 Task: Organize a 45-minute massage therapy appointment for relaxation and stress relief.
Action: Mouse moved to (829, 119)
Screenshot: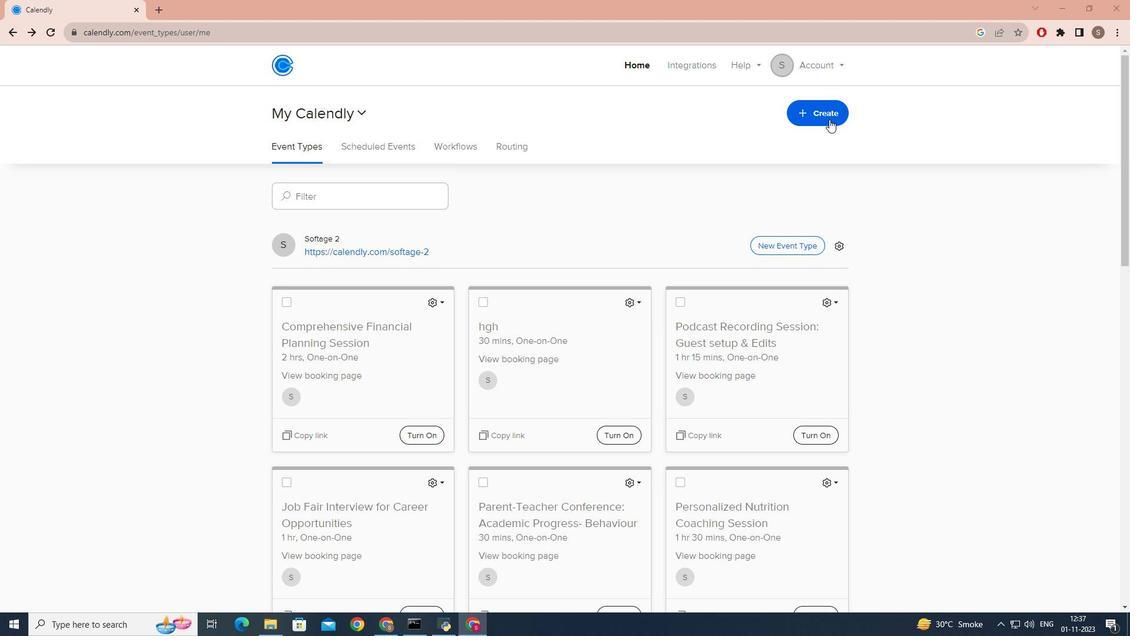 
Action: Mouse pressed left at (829, 119)
Screenshot: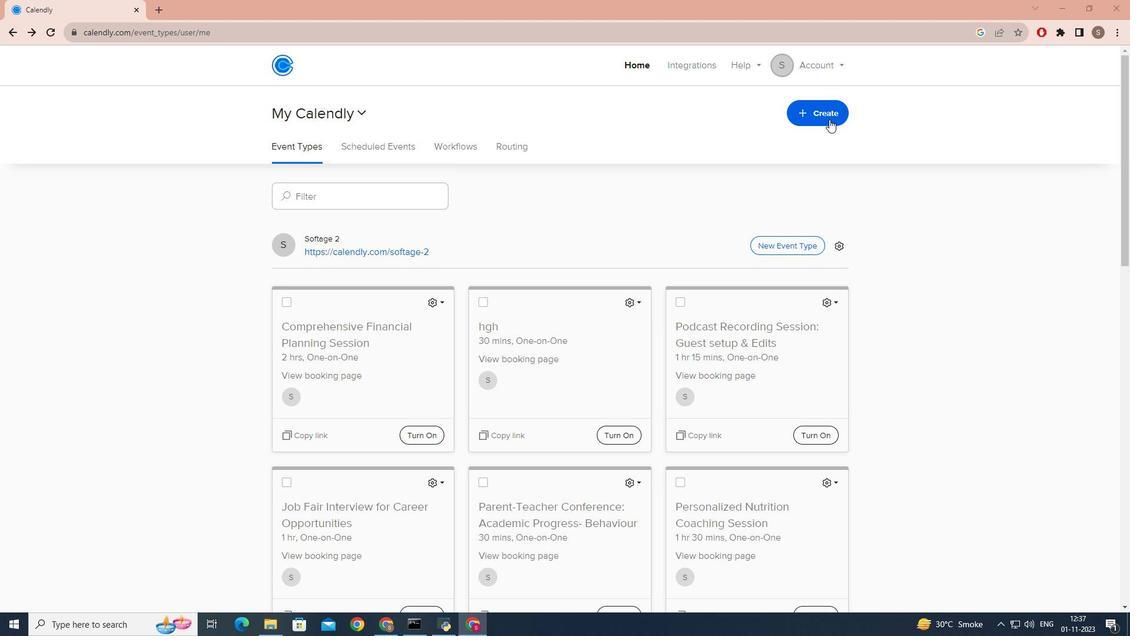 
Action: Mouse moved to (776, 148)
Screenshot: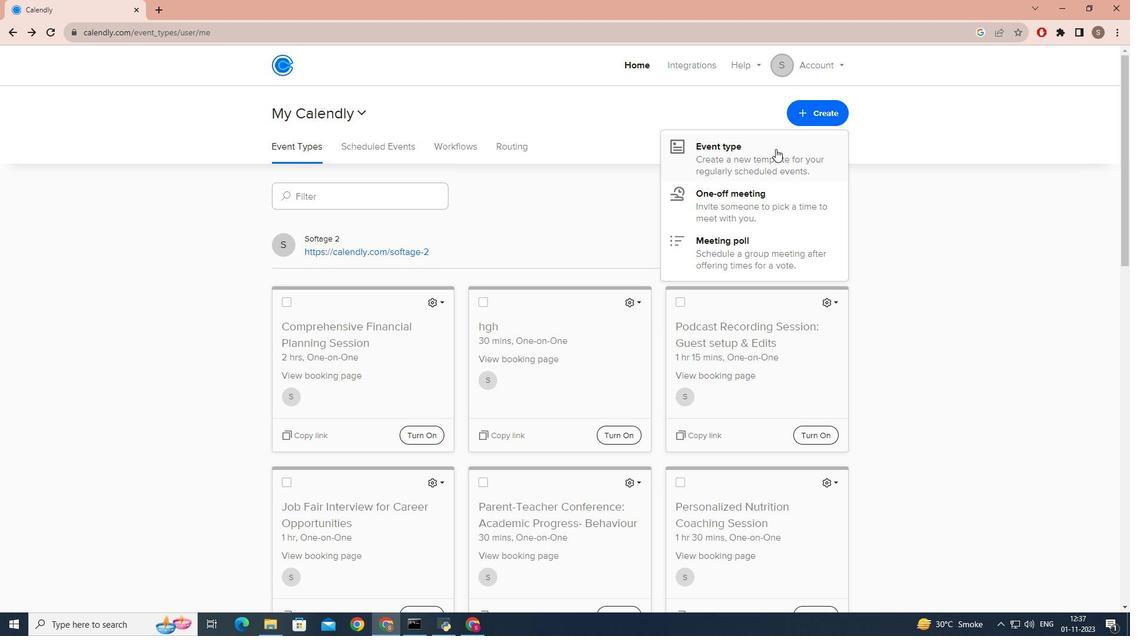 
Action: Mouse pressed left at (776, 148)
Screenshot: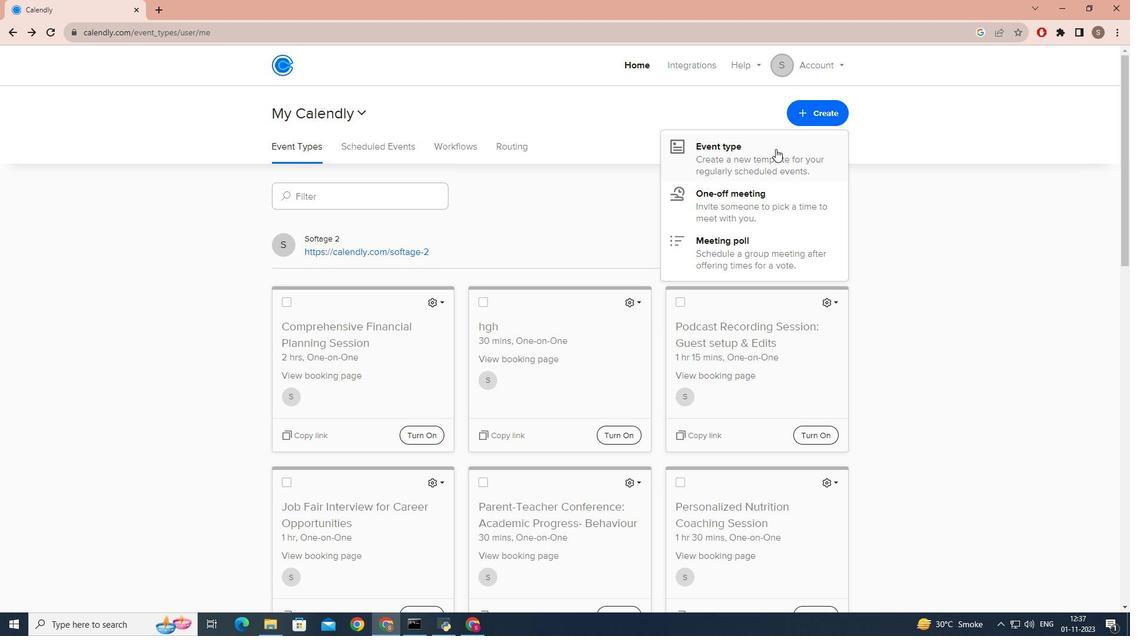 
Action: Mouse moved to (538, 204)
Screenshot: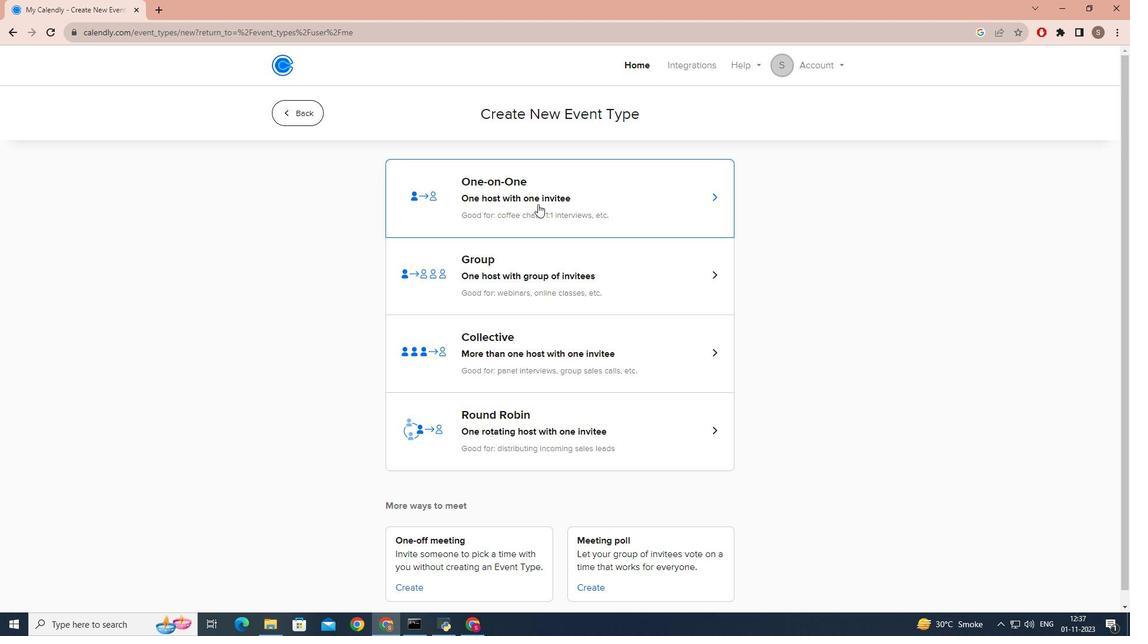 
Action: Mouse pressed left at (538, 204)
Screenshot: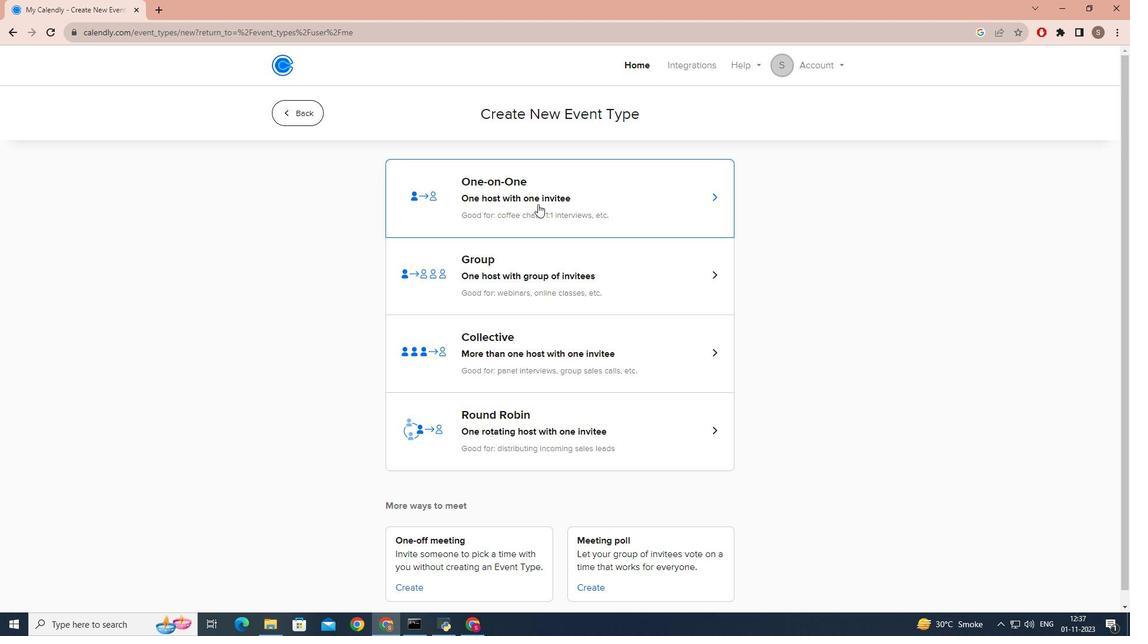 
Action: Mouse moved to (366, 280)
Screenshot: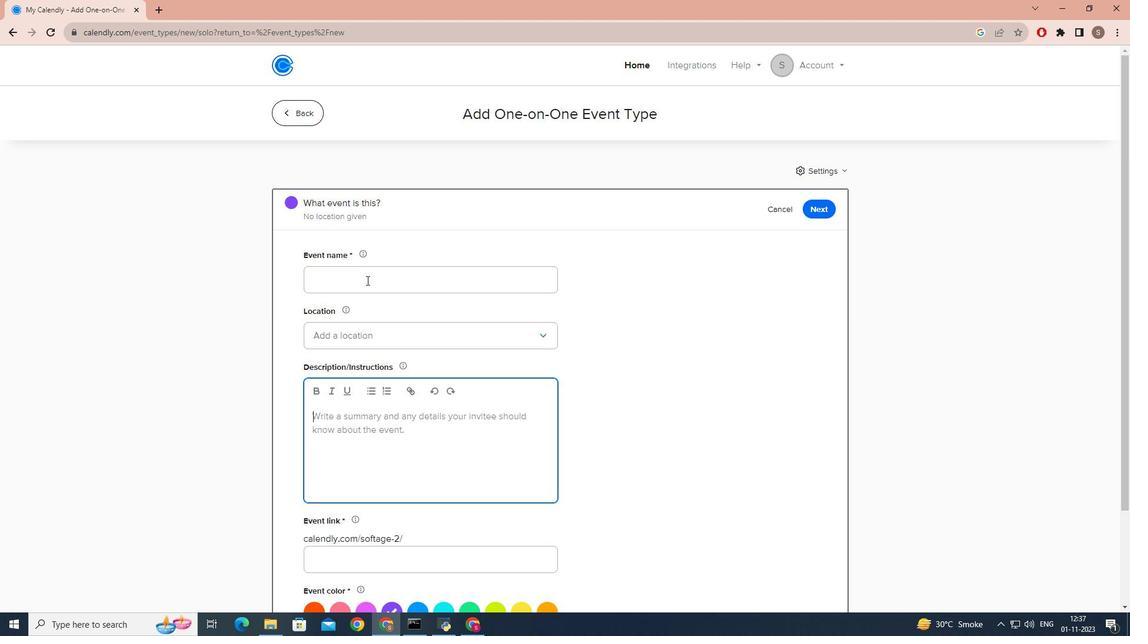 
Action: Mouse pressed left at (366, 280)
Screenshot: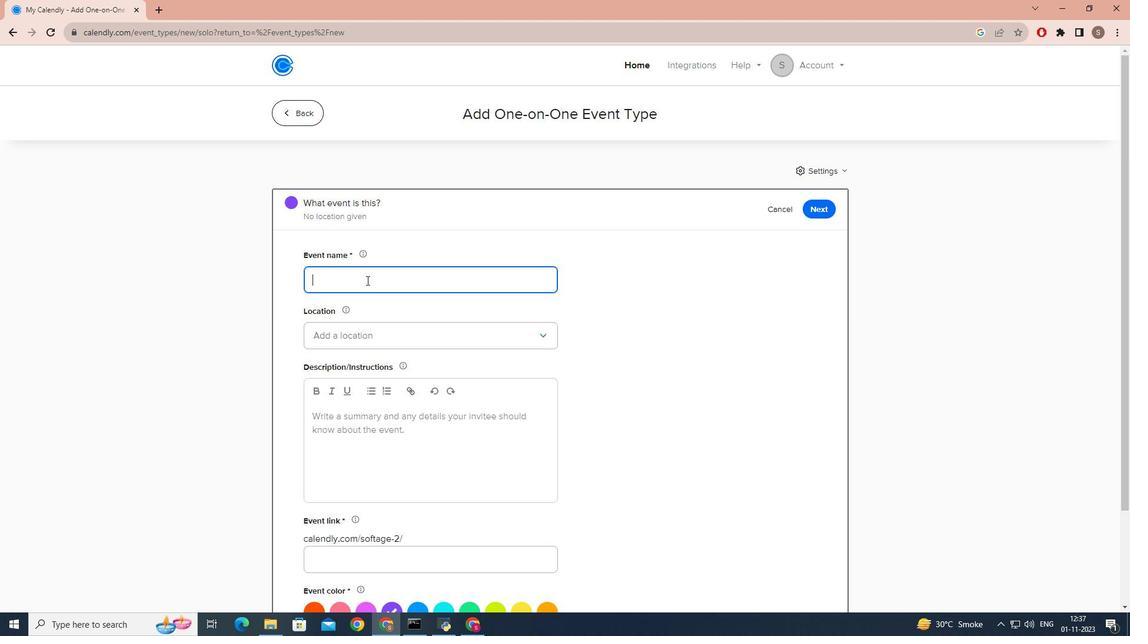 
Action: Mouse moved to (373, 279)
Screenshot: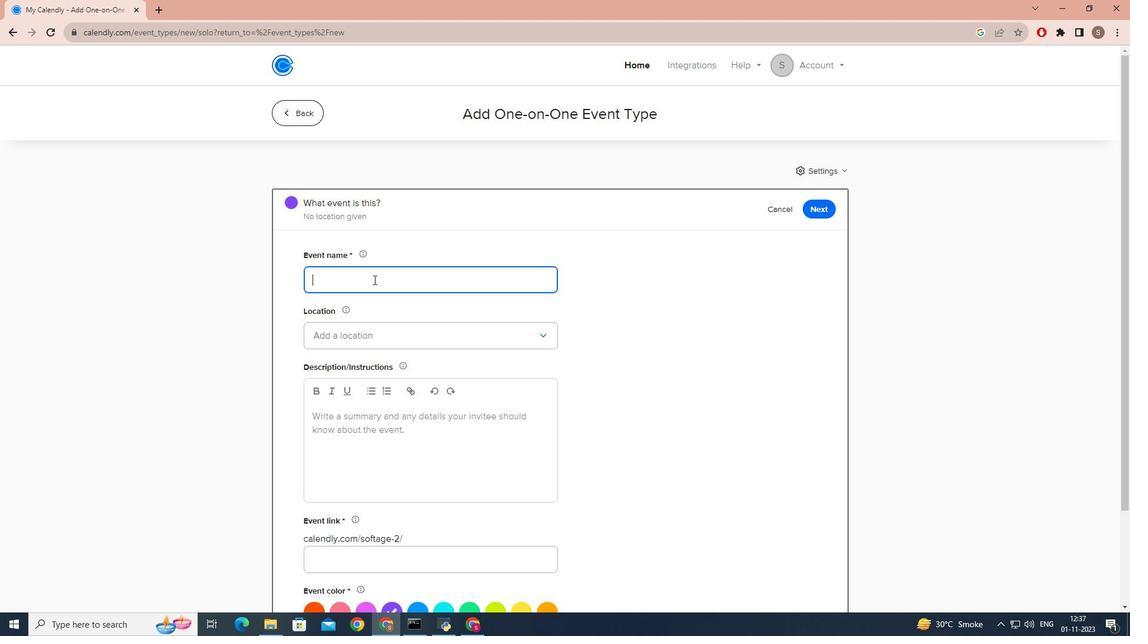 
Action: Key pressed <Key.caps_lock>R<Key.caps_lock>elaxation<Key.space><Key.caps_lock>M<Key.caps_lock>assage<Key.space><Key.caps_lock>T<Key.caps_lock>herapy
Screenshot: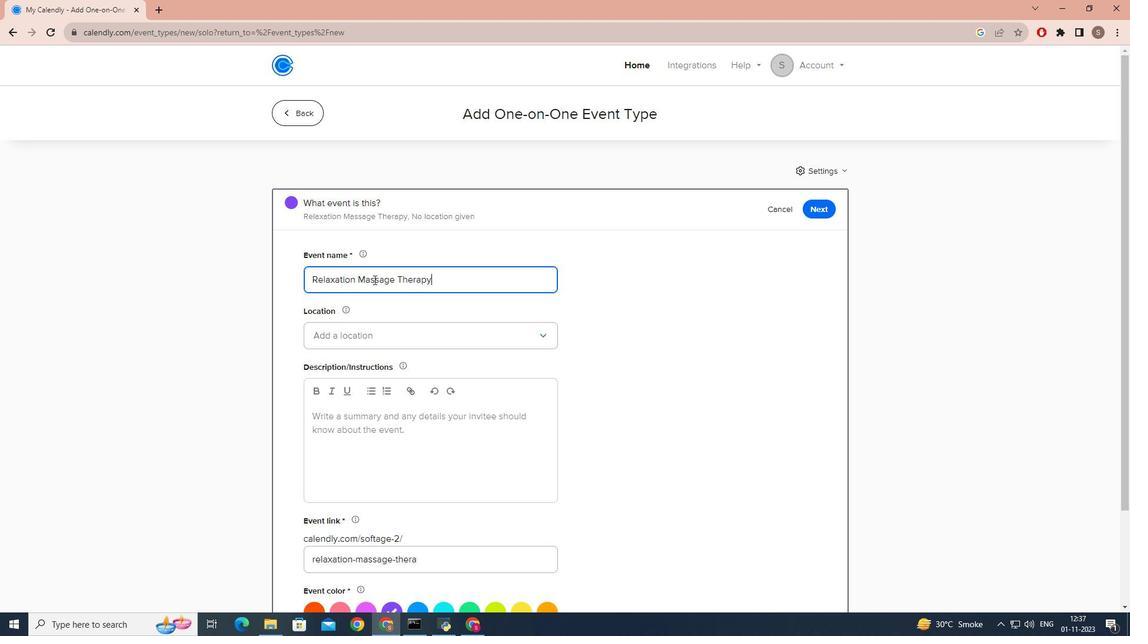 
Action: Mouse moved to (331, 337)
Screenshot: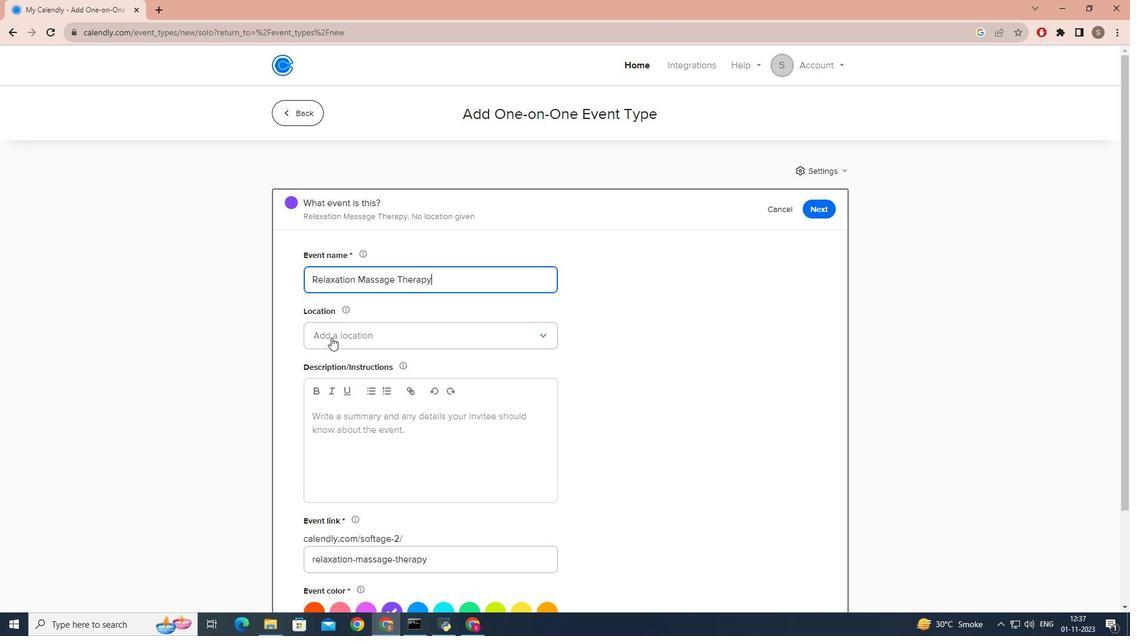 
Action: Mouse pressed left at (331, 337)
Screenshot: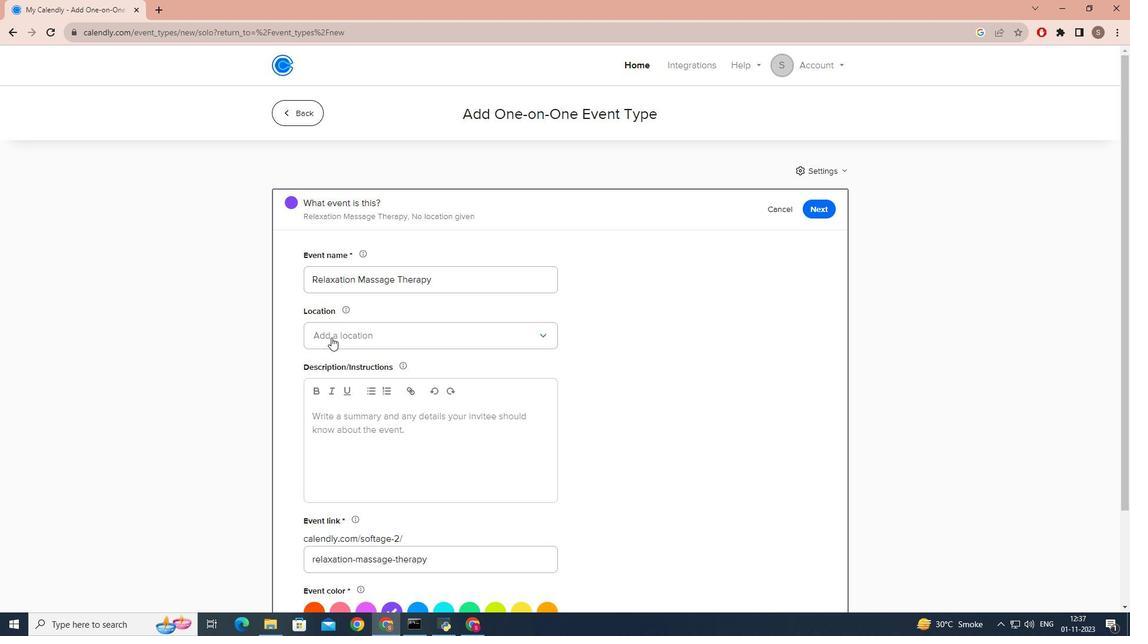 
Action: Mouse moved to (330, 365)
Screenshot: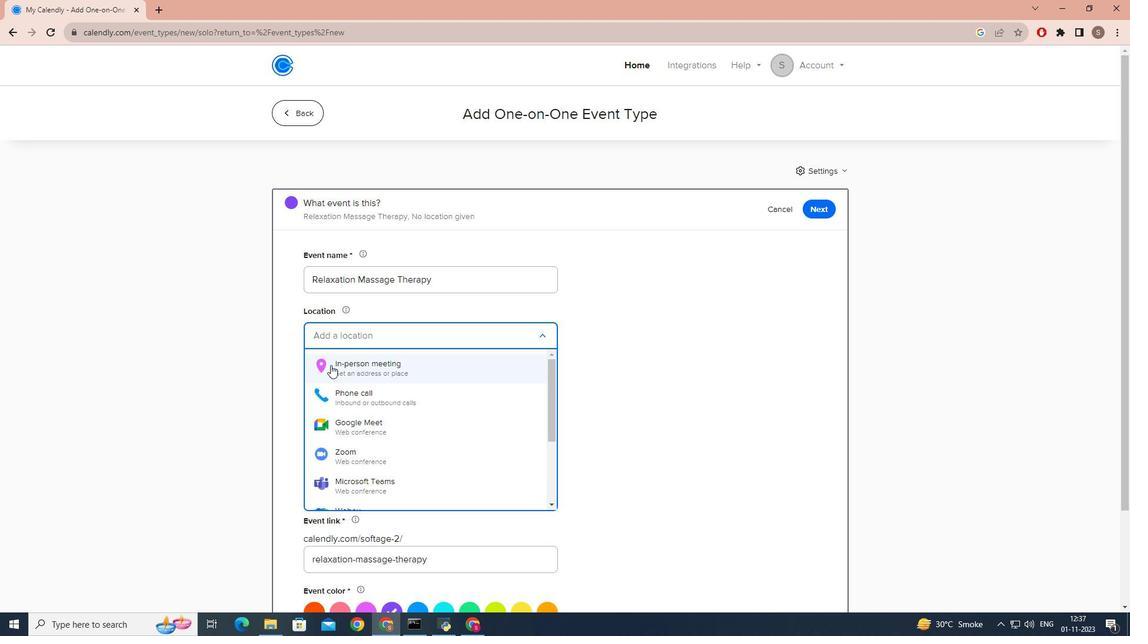 
Action: Mouse pressed left at (330, 365)
Screenshot: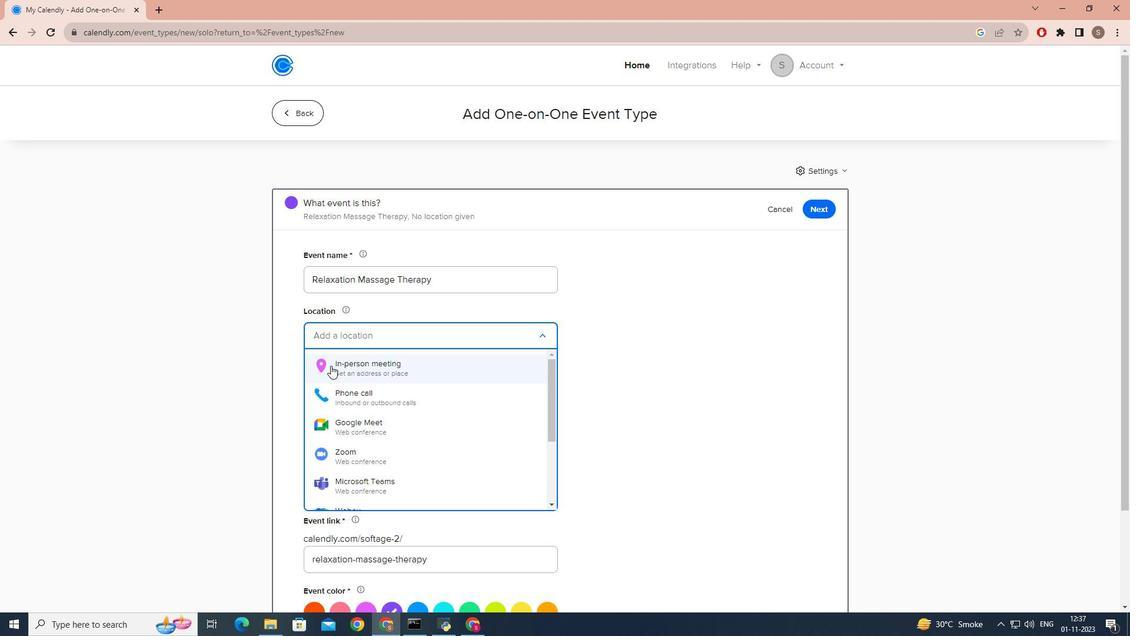 
Action: Mouse moved to (498, 199)
Screenshot: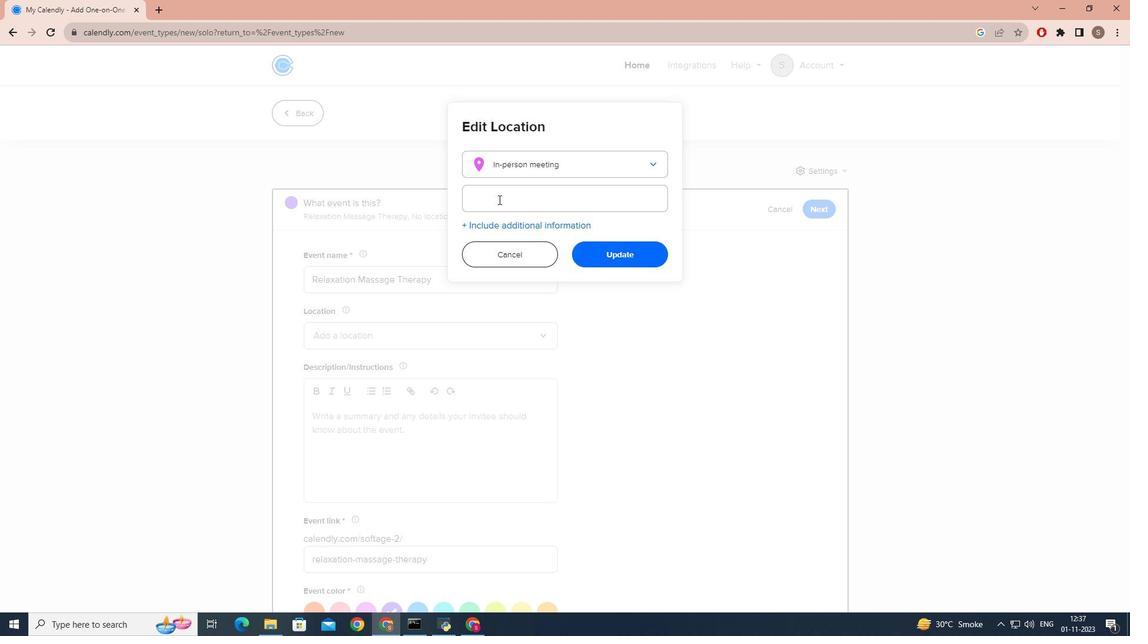 
Action: Mouse pressed left at (498, 199)
Screenshot: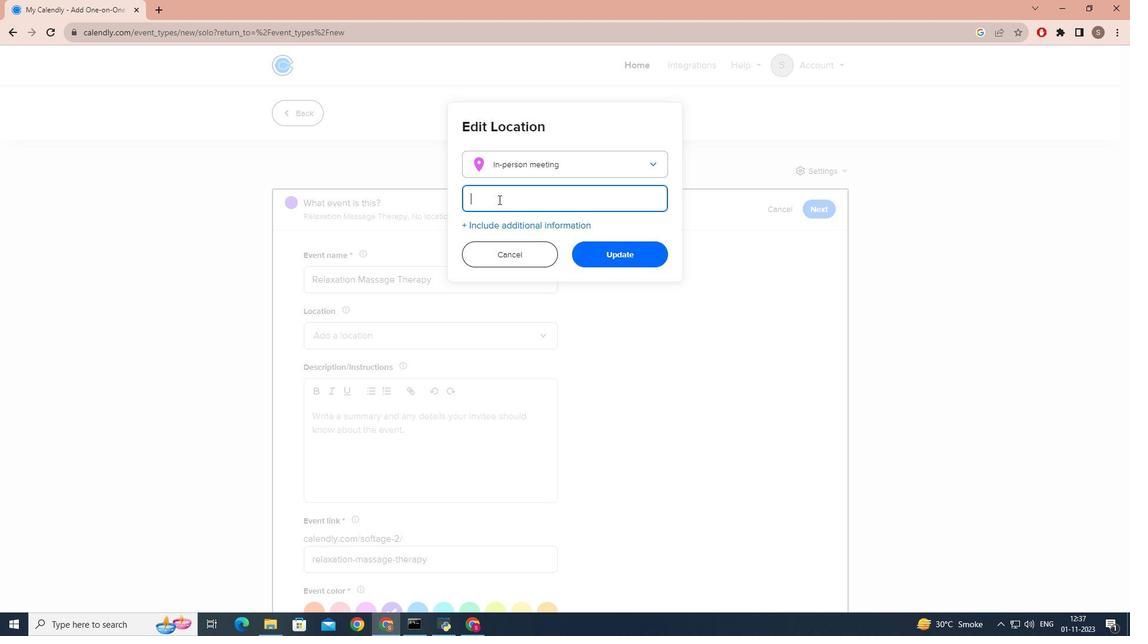 
Action: Key pressed <Key.caps_lock>B<Key.caps_lock>liss<Key.space>and<Key.space><Key.caps_lock>B<Key.caps_lock>alance<Key.space><Key.caps_lock>M<Key.caps_lock>asa<Key.backspace>sage,<Key.caps_lock>MI<Key.caps_lock><Key.backspace><Key.backspace><Key.backspace><Key.space><Key.caps_lock>C<Key.caps_lock>enter,<Key.caps_lock>M<Key.caps_lock>innesota
Screenshot: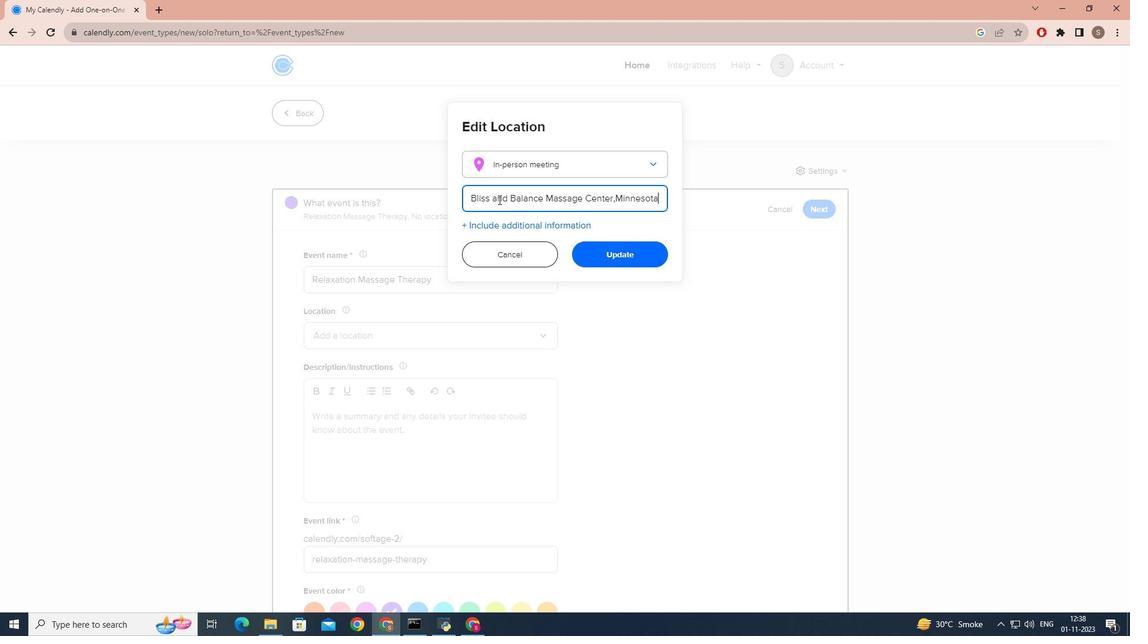 
Action: Mouse moved to (625, 257)
Screenshot: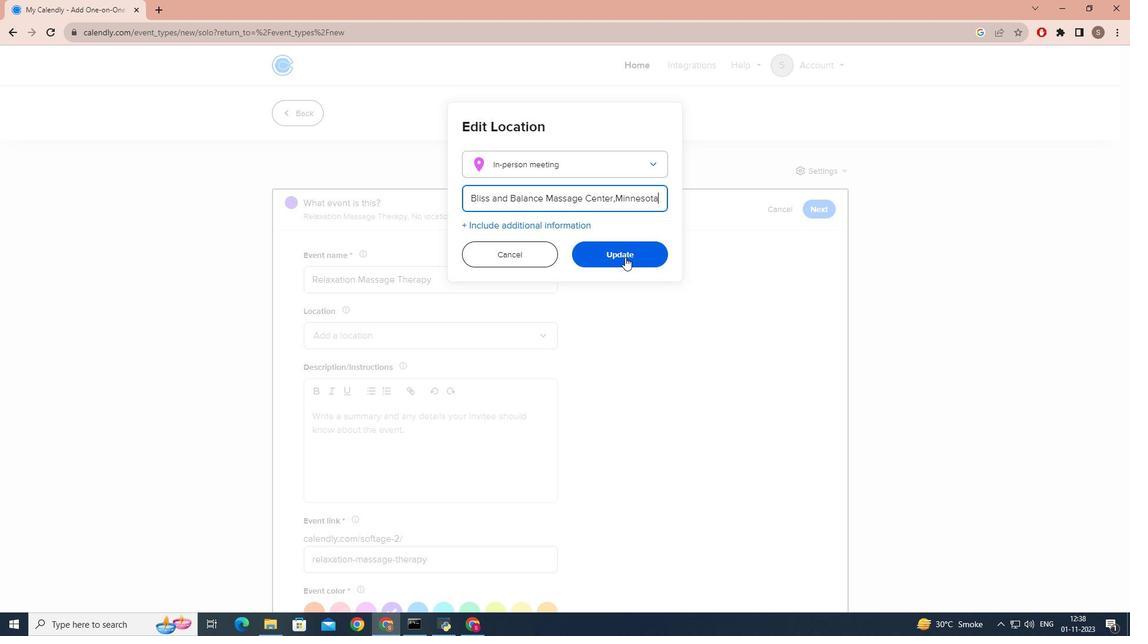 
Action: Mouse pressed left at (625, 257)
Screenshot: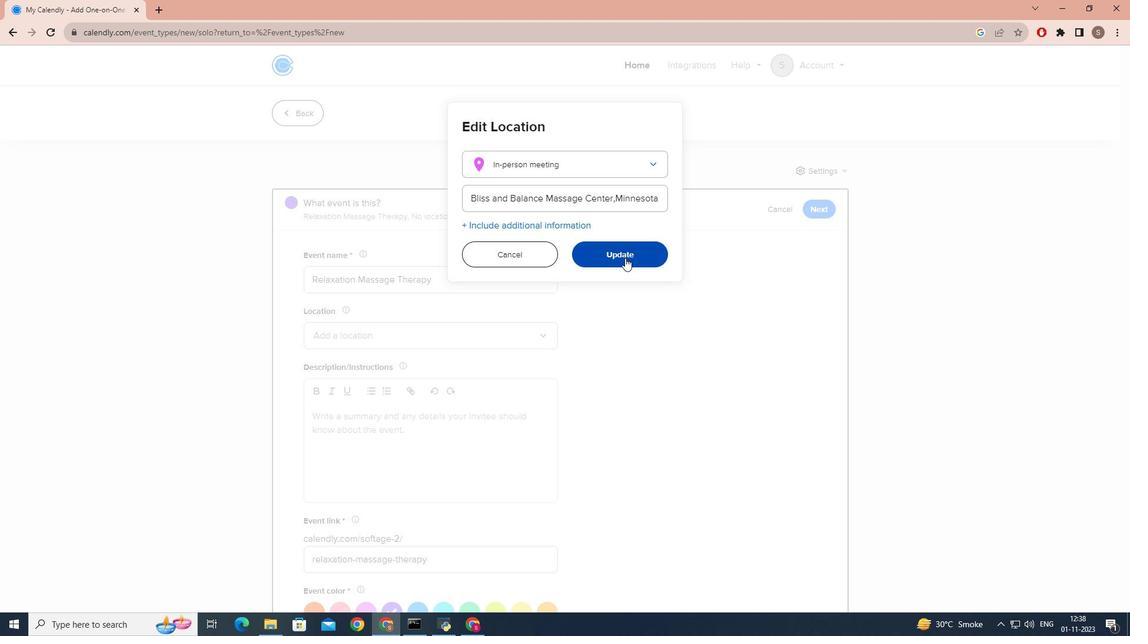 
Action: Mouse moved to (372, 456)
Screenshot: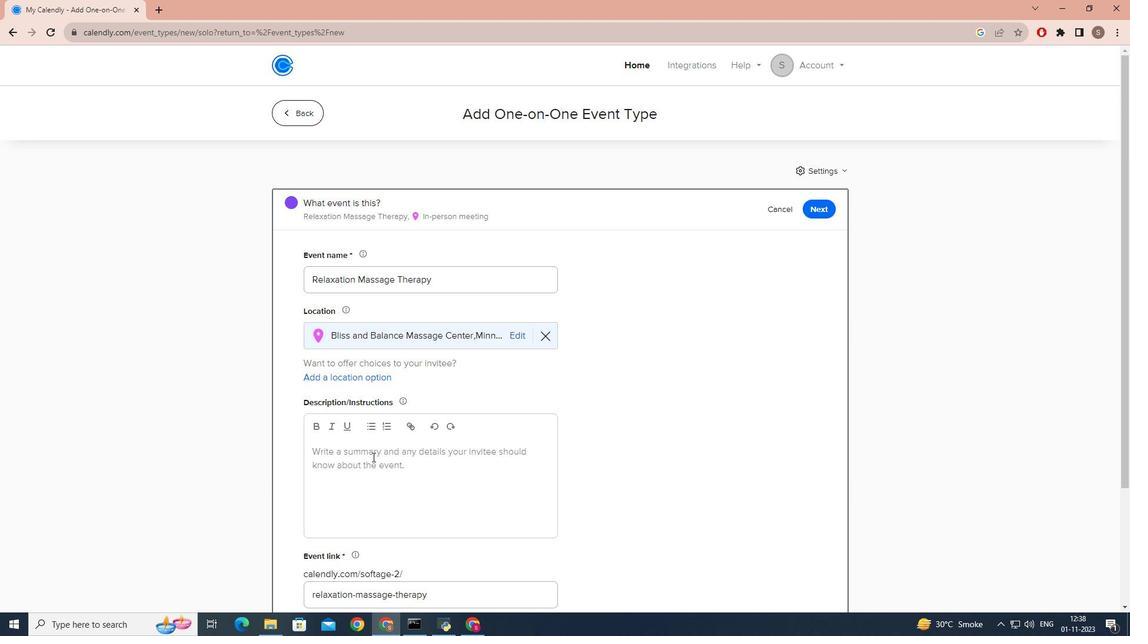 
Action: Mouse pressed left at (372, 456)
Screenshot: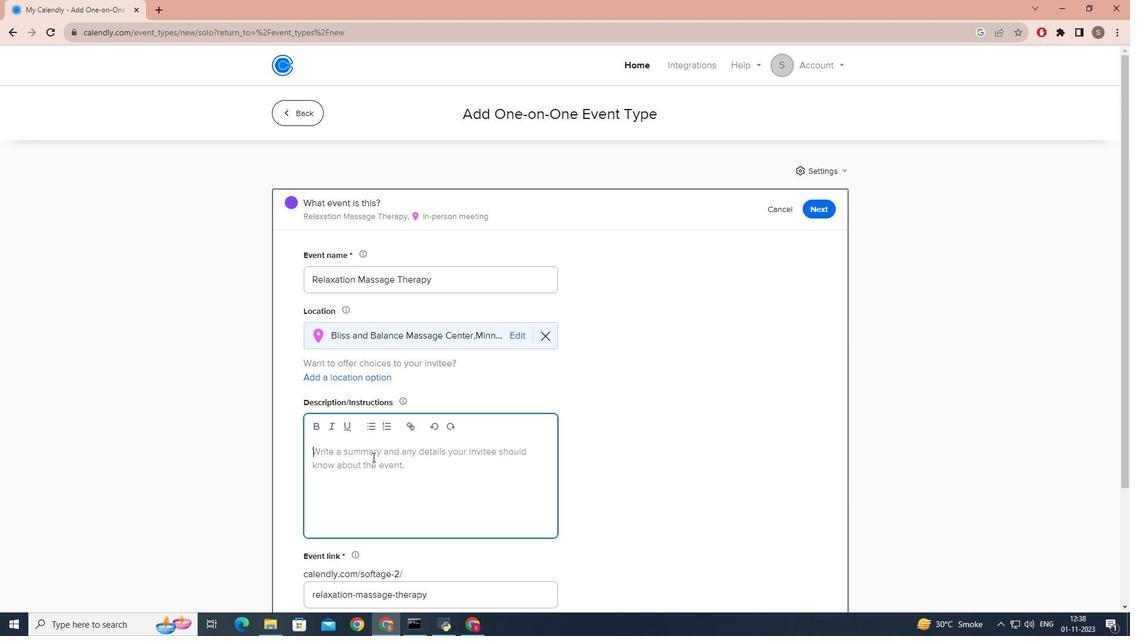 
Action: Key pressed <Key.caps_lock>EX<Key.caps_lock><Key.backspace>xperience<Key.space>a<Key.space>soothing<Key.space>massage<Key.space>therapy<Key.space>session<Key.space>for<Key.space>relaxation<Key.space>and<Key.space>stress<Key.space>ref<Key.backspace>lief.<Key.space><Key.caps_lock>O<Key.caps_lock>ur<Key.space>skilled<Key.space>therapist<Key.space>will<Key.space>help<Key.space>ty<Key.backspace><Key.backspace>you<Key.space>unwind<Key.space>aj<Key.backspace>nd<Key.space>rejunevate<Key.space>,leaving<Key.space>you<Key.space>refreshed<Key.space>
Screenshot: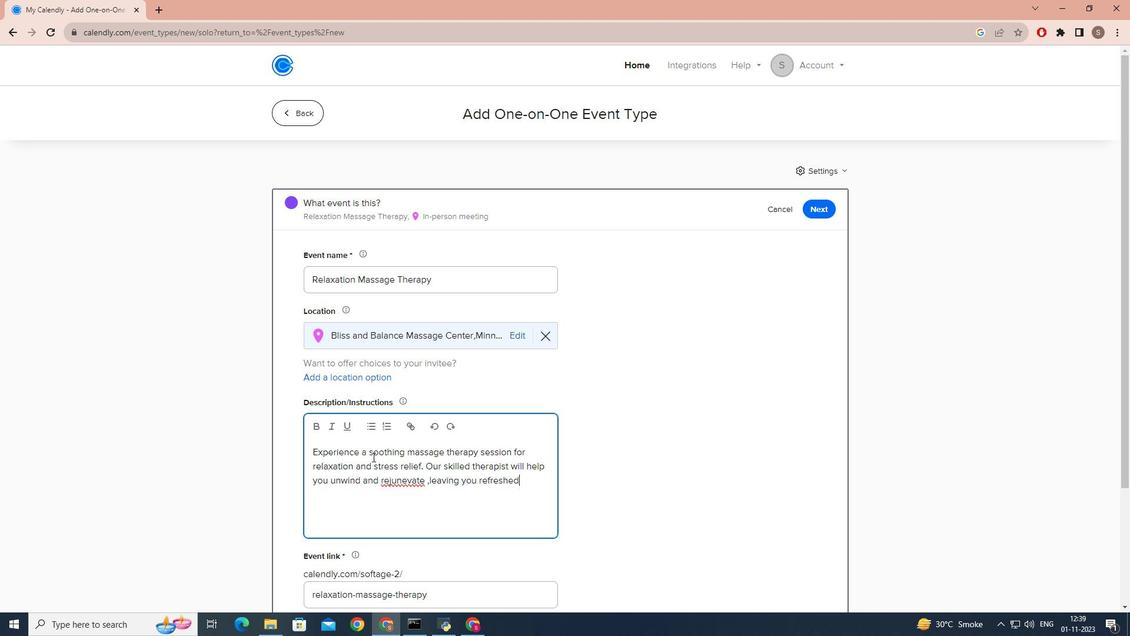 
Action: Mouse moved to (403, 479)
Screenshot: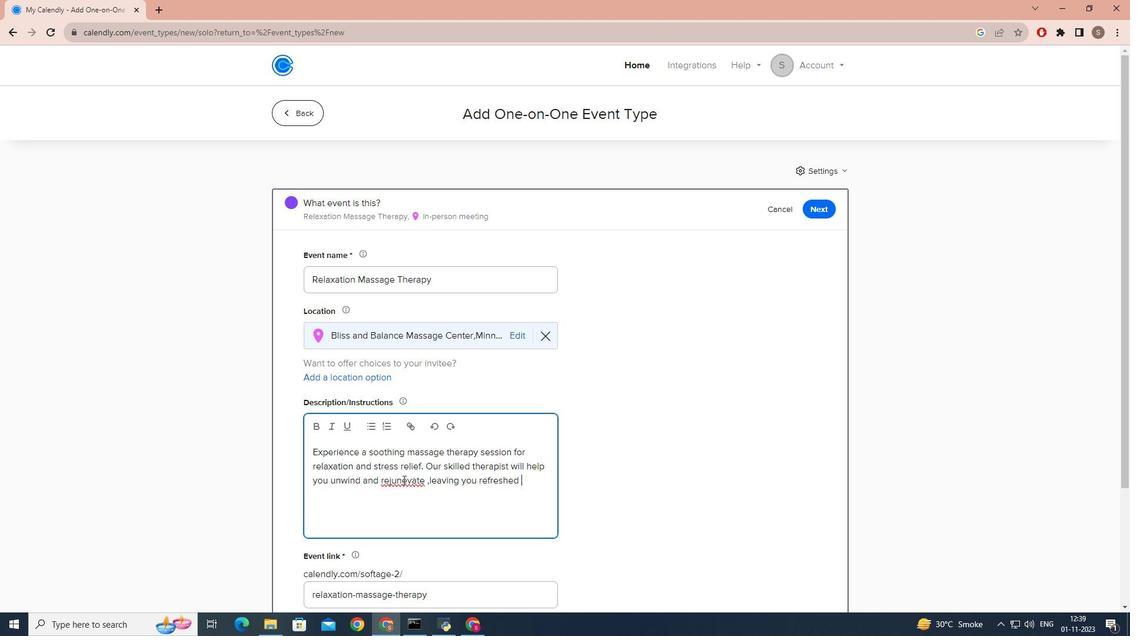
Action: Mouse pressed left at (403, 479)
Screenshot: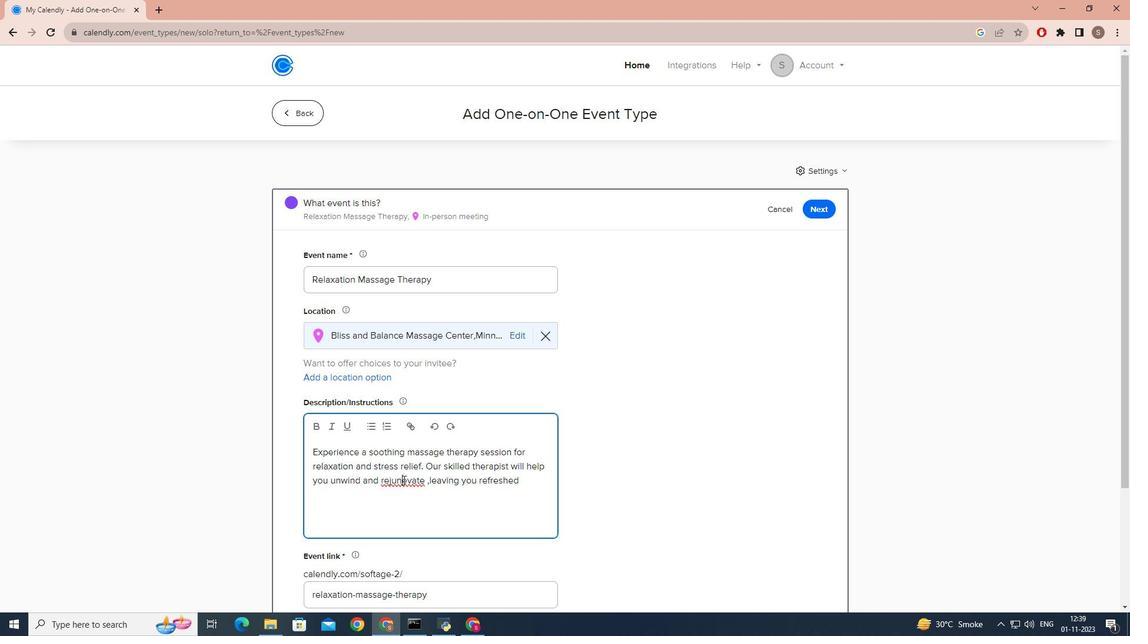 
Action: Mouse moved to (415, 485)
Screenshot: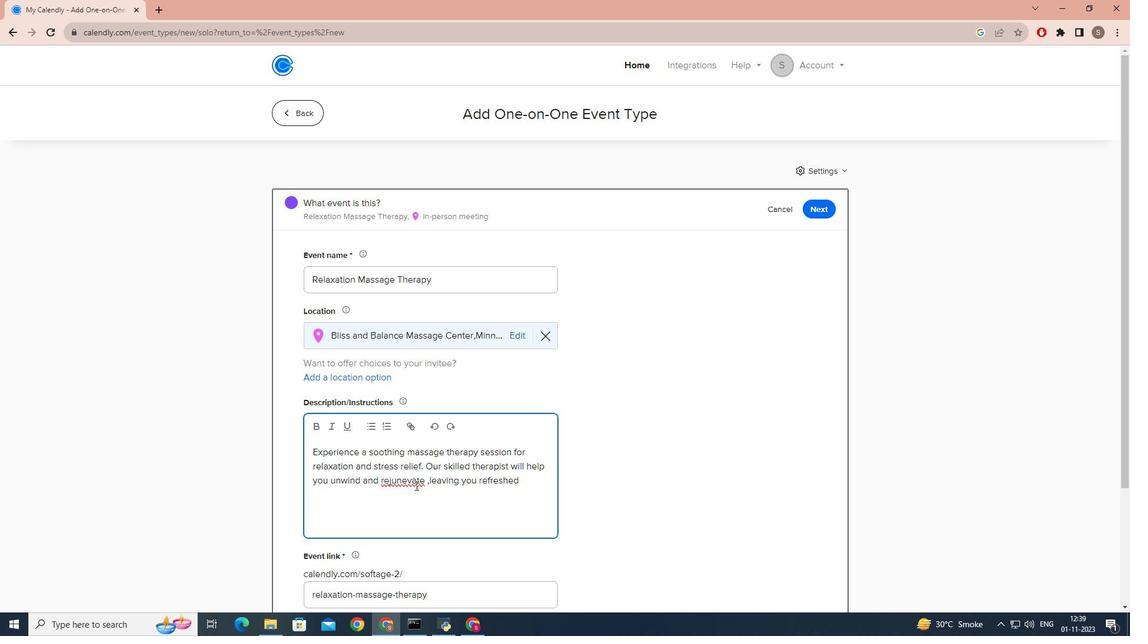 
Action: Key pressed <Key.backspace>v
Screenshot: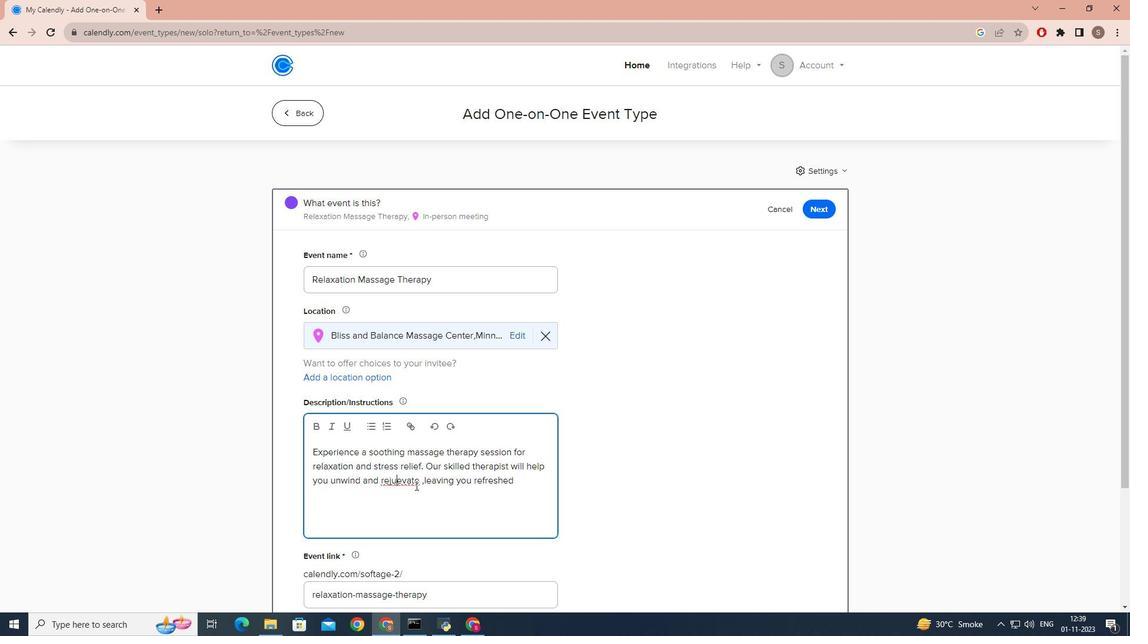 
Action: Mouse moved to (409, 488)
Screenshot: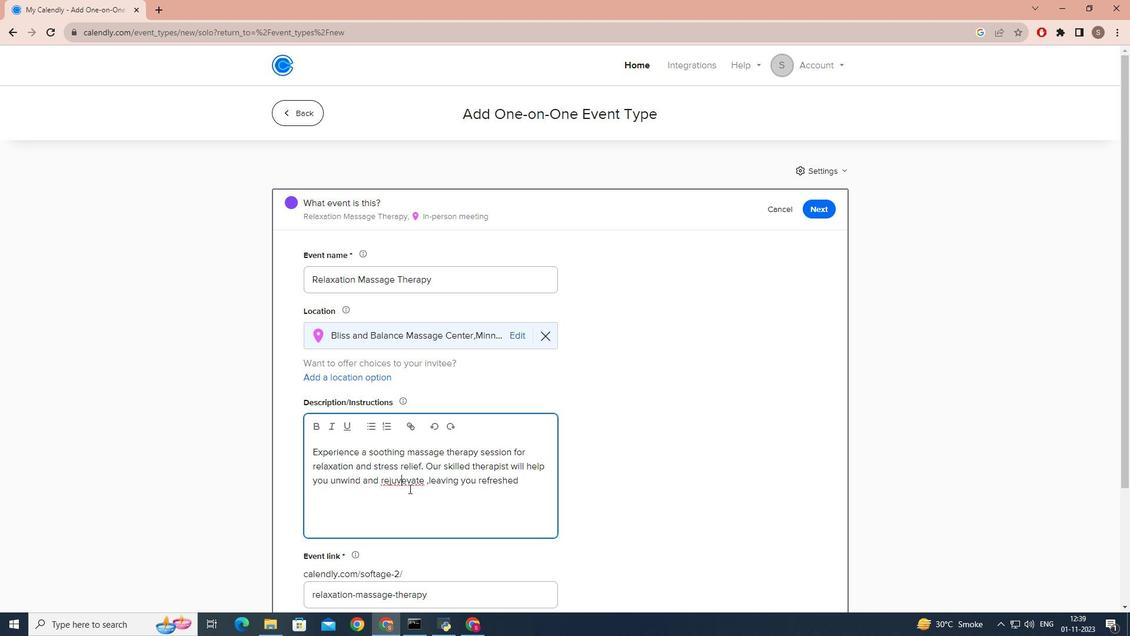 
Action: Mouse pressed left at (409, 488)
Screenshot: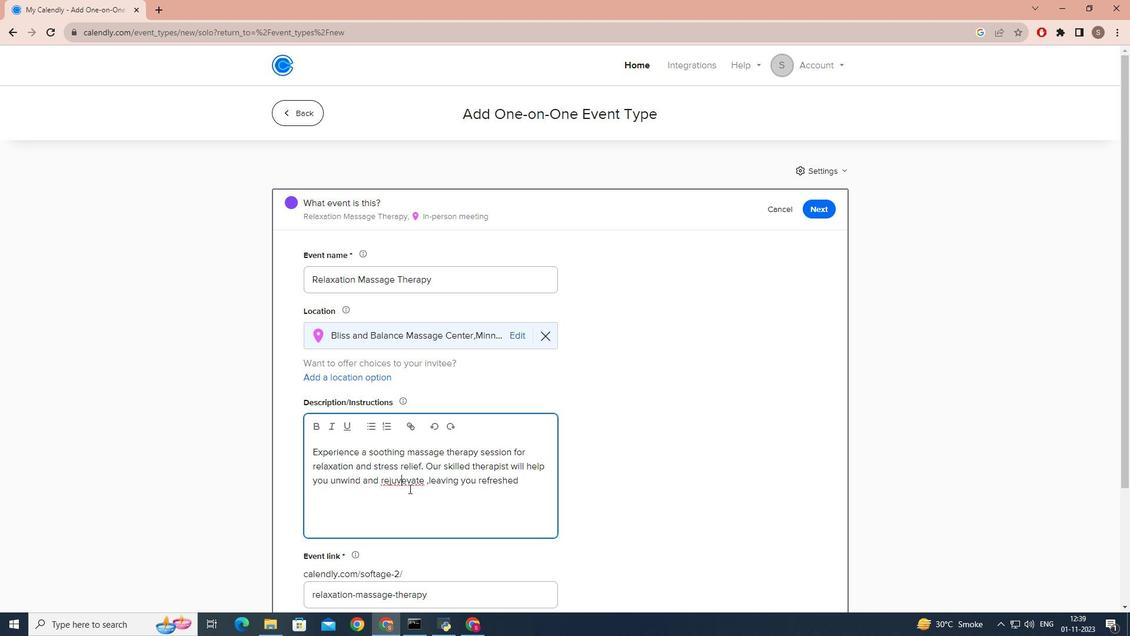 
Action: Mouse moved to (439, 474)
Screenshot: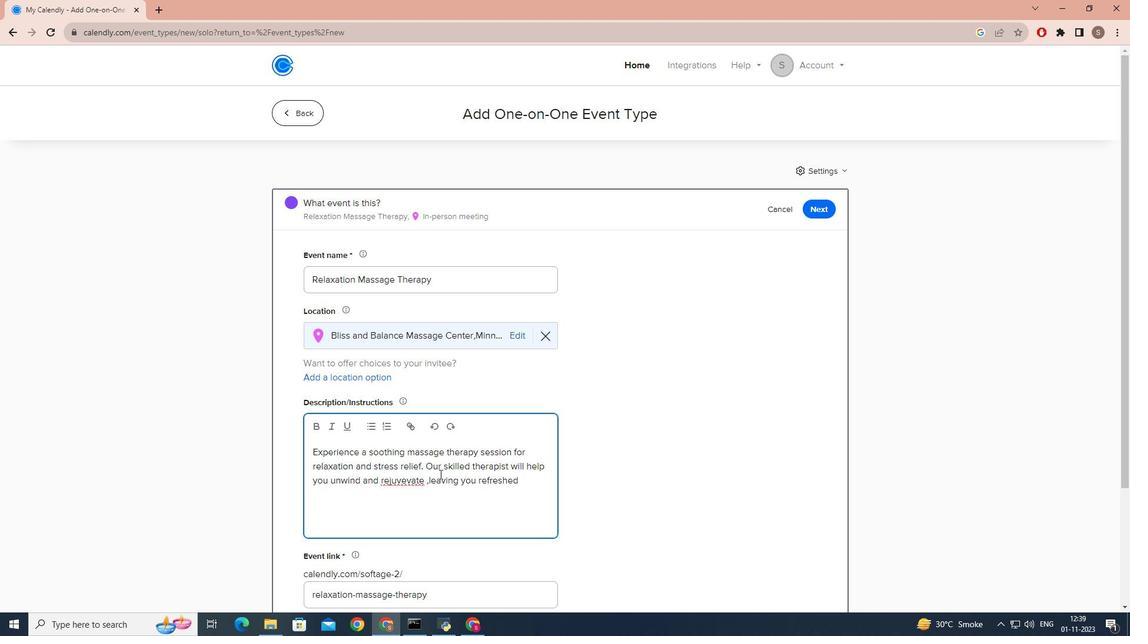 
Action: Key pressed <Key.backspace>n
Screenshot: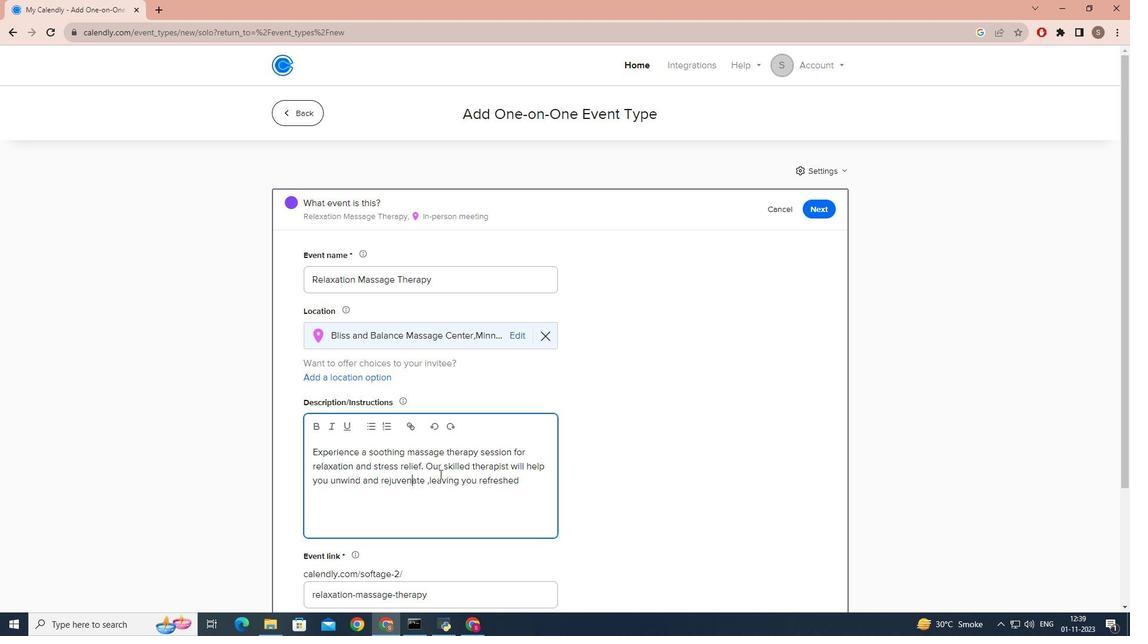
Action: Mouse moved to (521, 480)
Screenshot: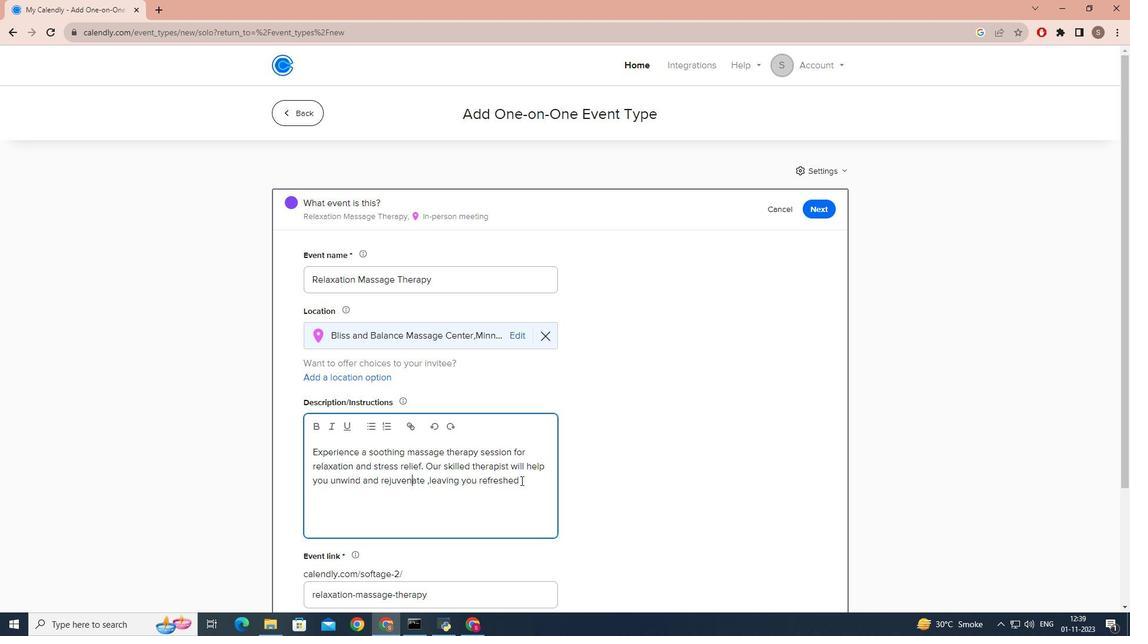 
Action: Mouse pressed left at (521, 480)
Screenshot: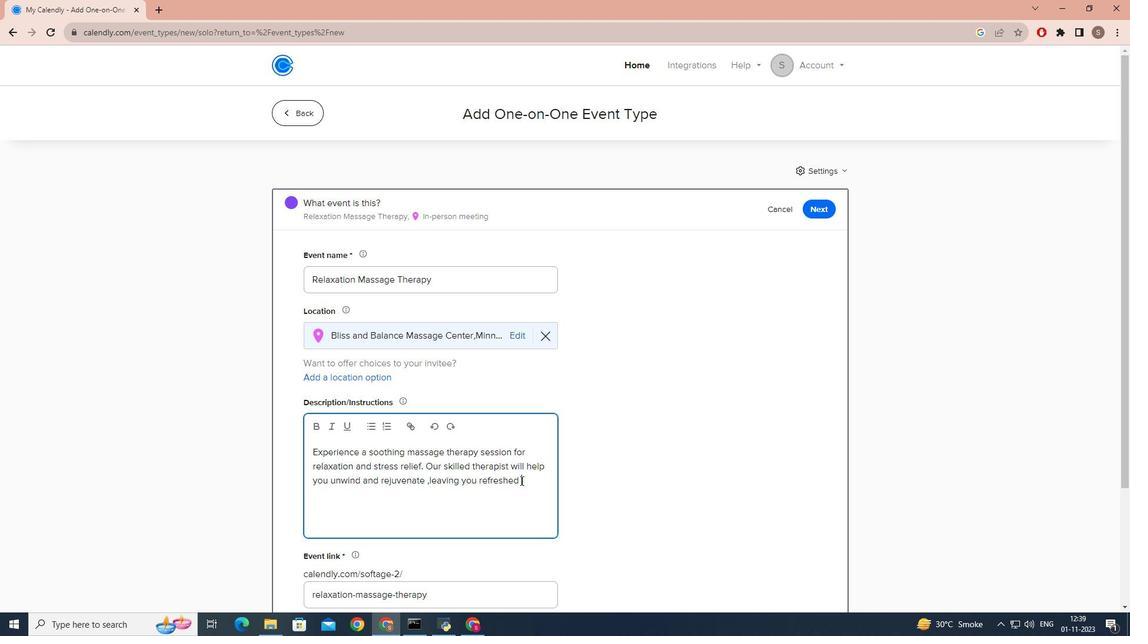 
Action: Key pressed and<Key.space>relaxed.<Key.enter><Key.caps_lock>G<Key.caps_lock>et<Key.space>back<Key.space>to<Key.space>us<Key.space>we<Key.backspace>ith<Key.space><Key.space><Key.backspace><Key.backspace>a<Key.backspace><Key.space>atime<Key.space>w<Key.backspace>a<Key.backspace><Key.backspace><Key.backspace><Key.backspace><Key.backspace><Key.backspace><Key.space>time<Key.space>and<Key.space>we<Key.space>will<Key.space>give<Key.space>you<Key.space>our<Key.backspace><Key.backspace><Key.backspace>the<Key.space>details<Key.space>of<Key.space>oyur<Key.backspace><Key.backspace><Key.backspace>ur<Key.space>packah<Key.backspace>ges.
Screenshot: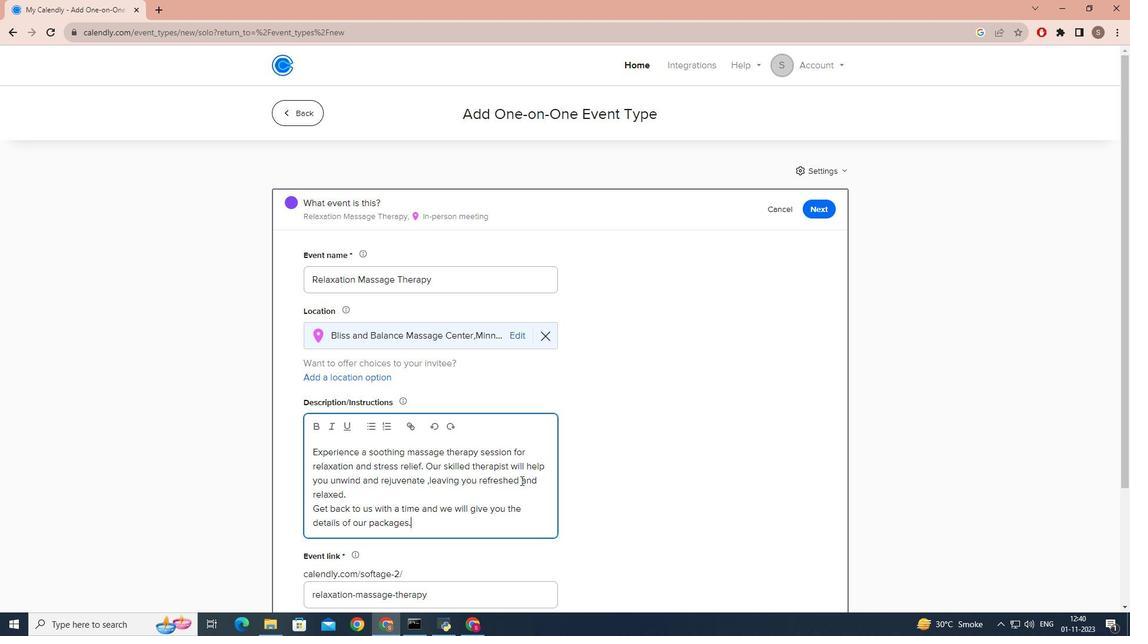 
Action: Mouse moved to (552, 444)
Screenshot: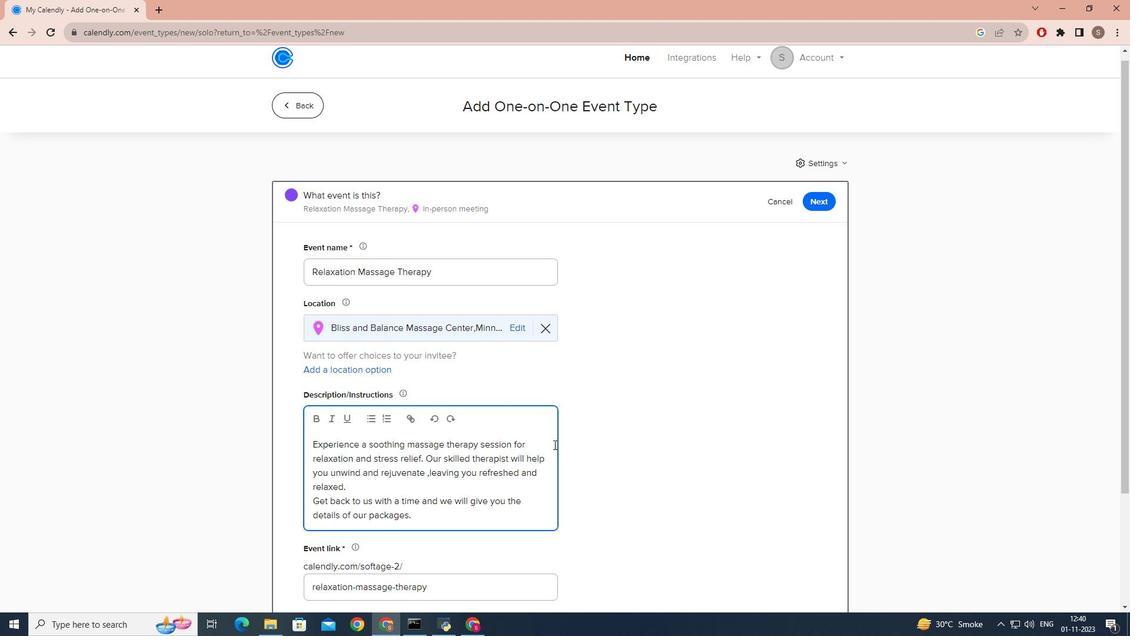 
Action: Mouse scrolled (552, 444) with delta (0, 0)
Screenshot: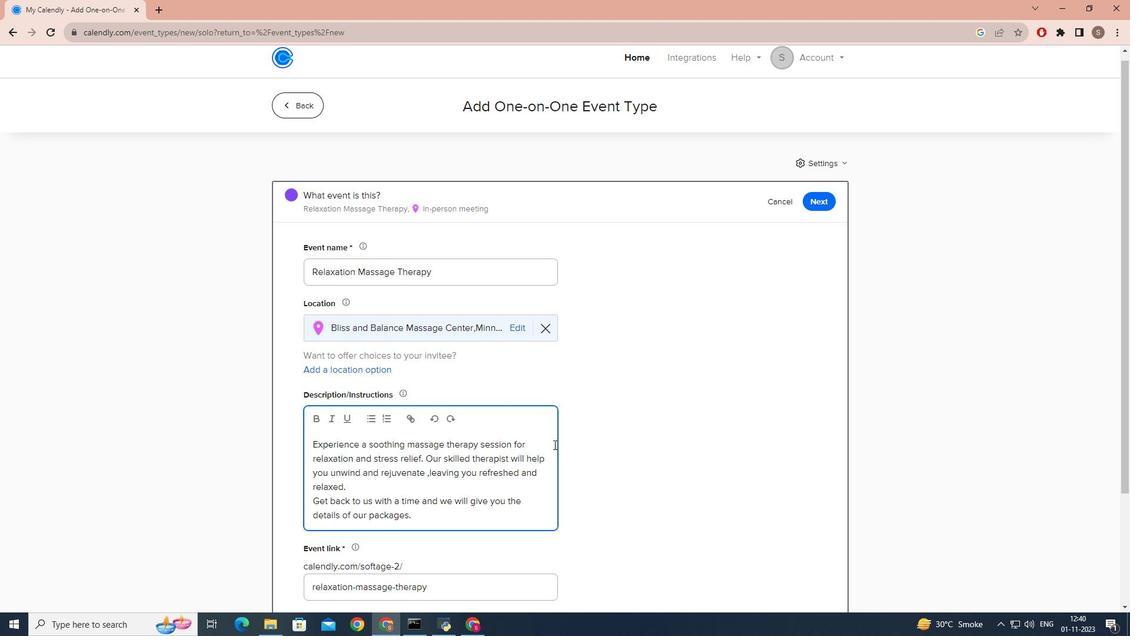 
Action: Mouse moved to (554, 444)
Screenshot: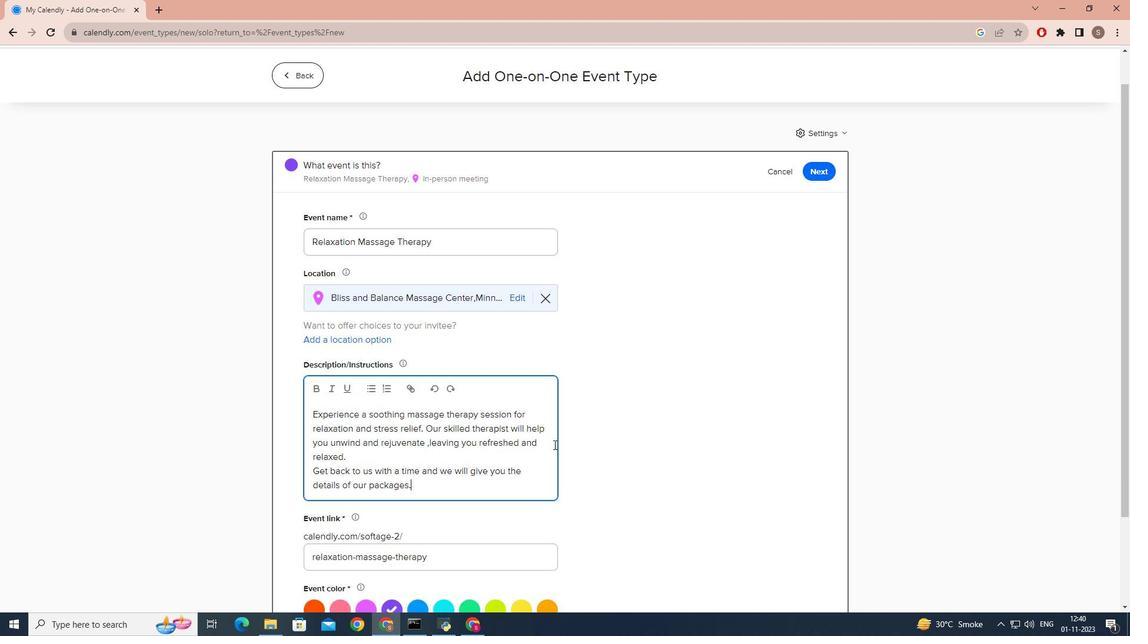 
Action: Mouse scrolled (554, 444) with delta (0, 0)
Screenshot: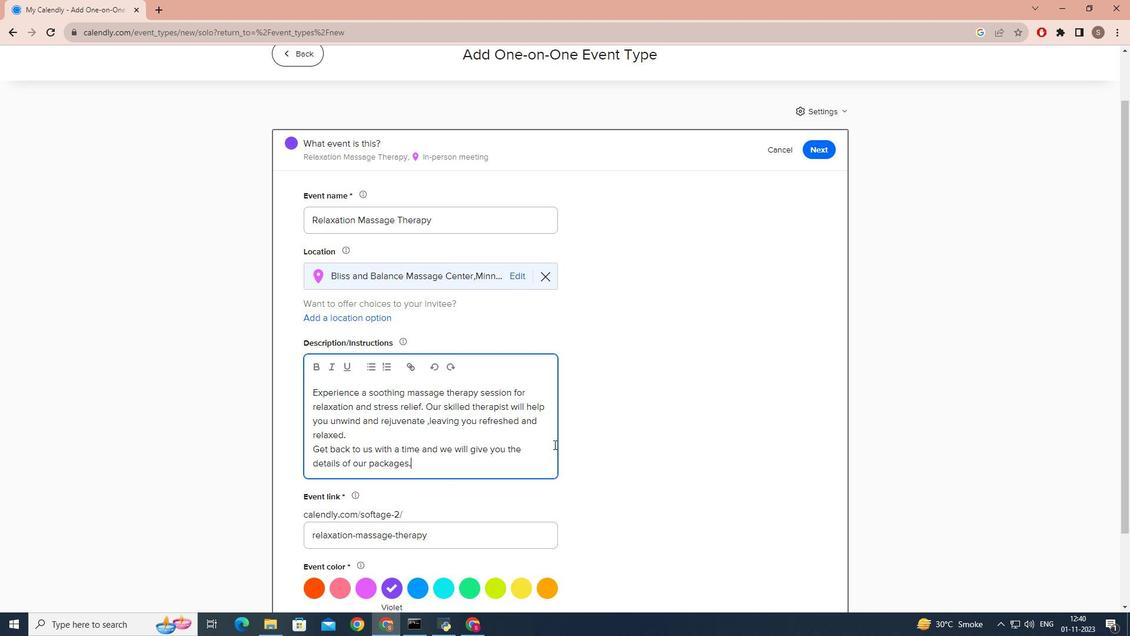 
Action: Mouse scrolled (554, 444) with delta (0, 0)
Screenshot: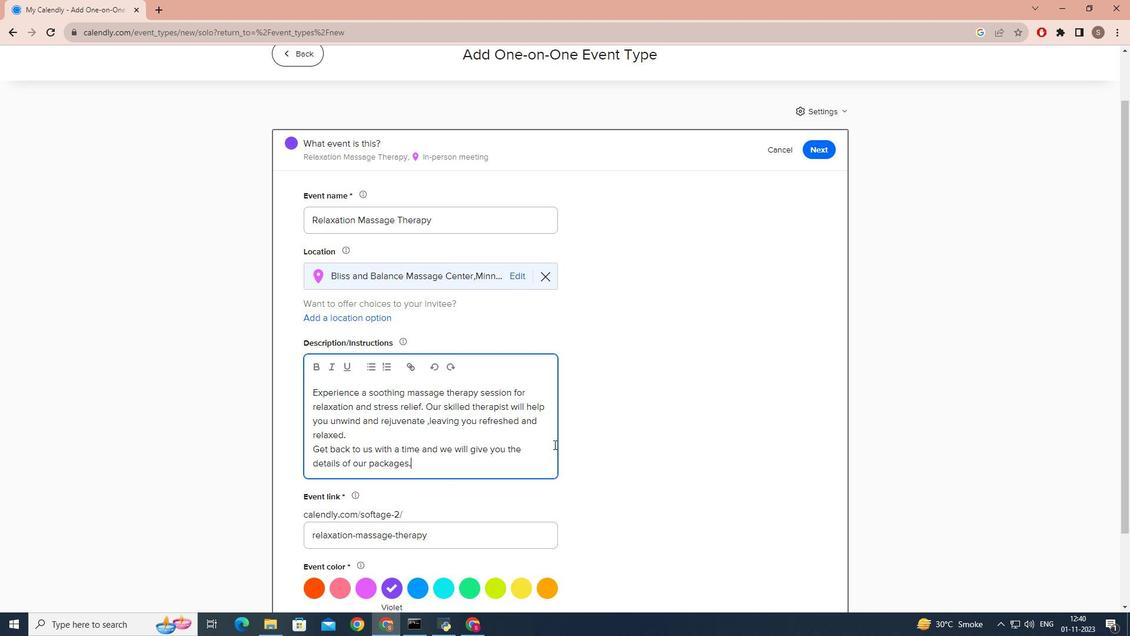
Action: Mouse scrolled (554, 444) with delta (0, 0)
Screenshot: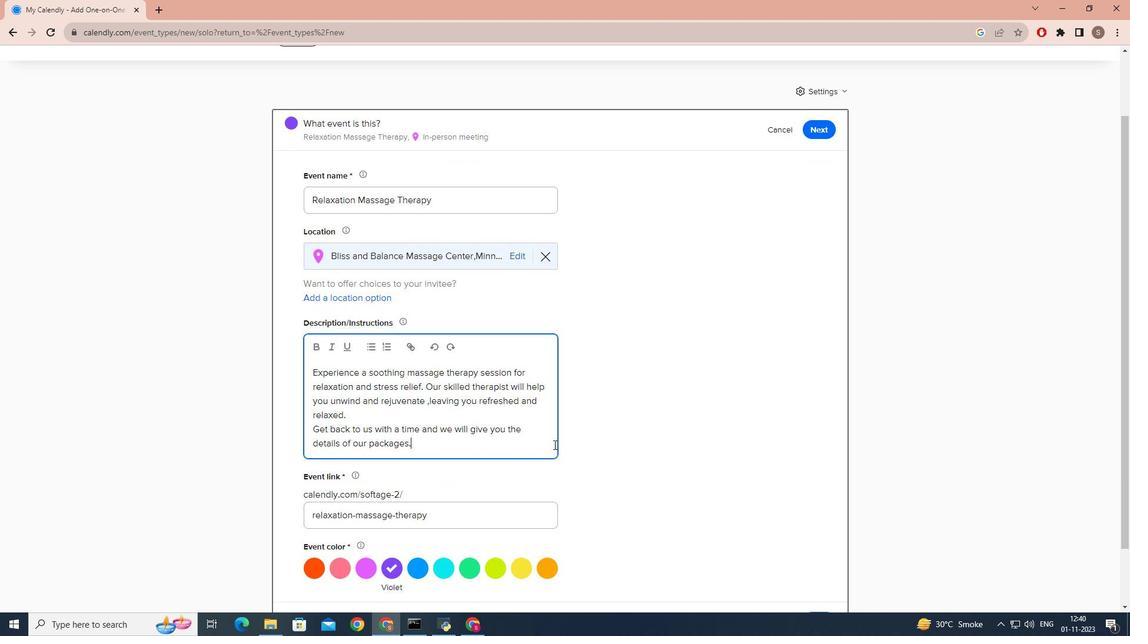 
Action: Mouse scrolled (554, 444) with delta (0, 0)
Screenshot: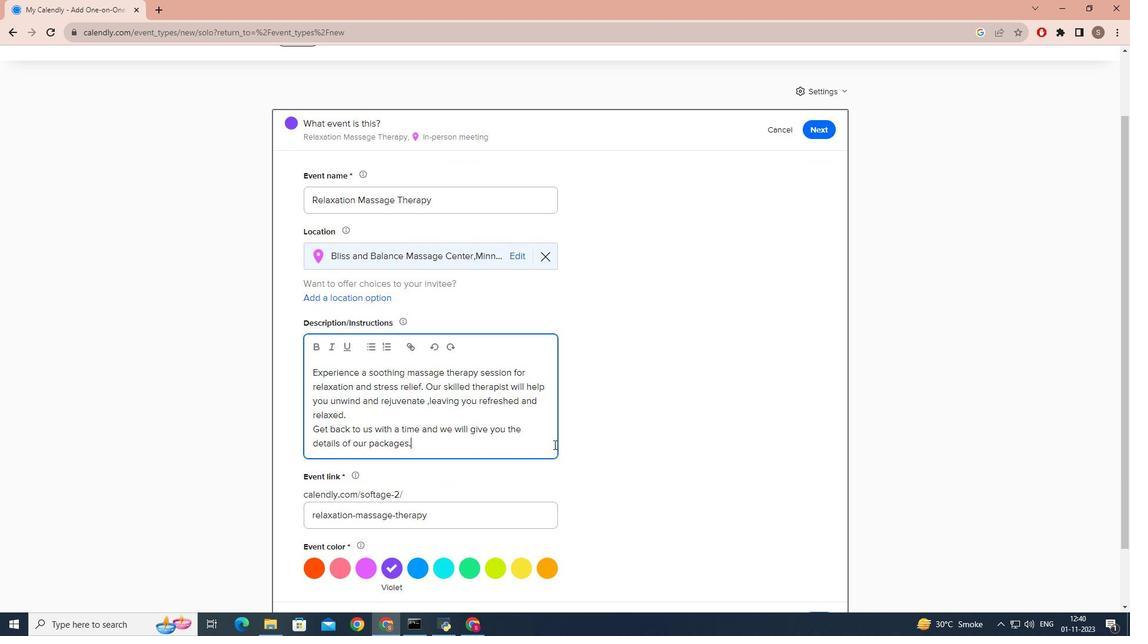 
Action: Mouse moved to (453, 499)
Screenshot: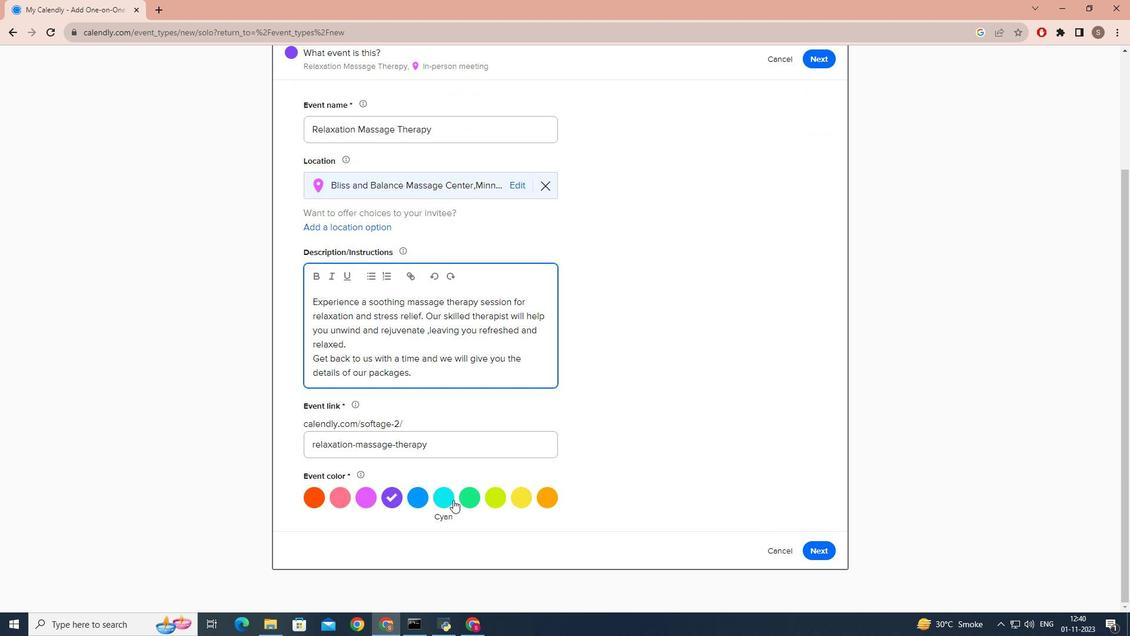 
Action: Mouse pressed left at (453, 499)
Screenshot: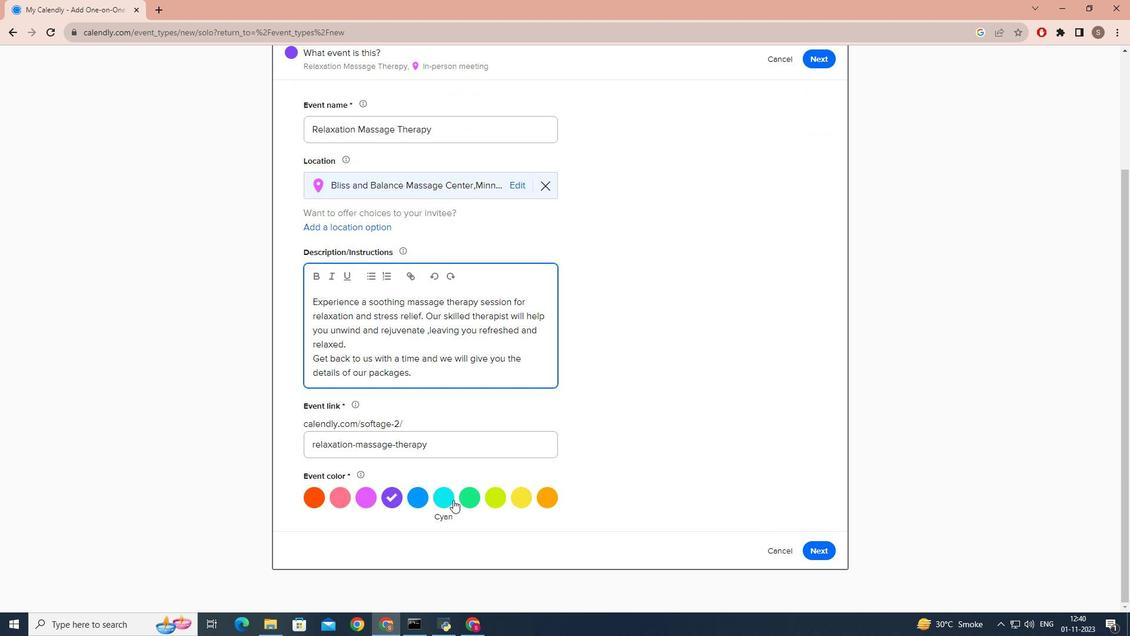 
Action: Mouse moved to (813, 545)
Screenshot: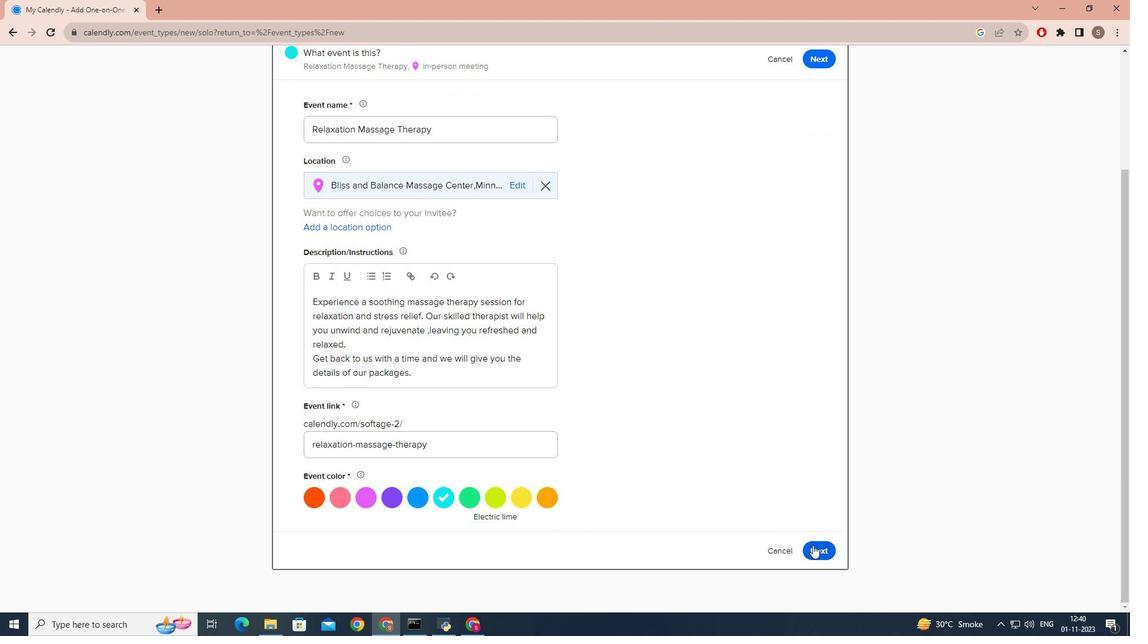 
Action: Mouse pressed left at (813, 545)
Screenshot: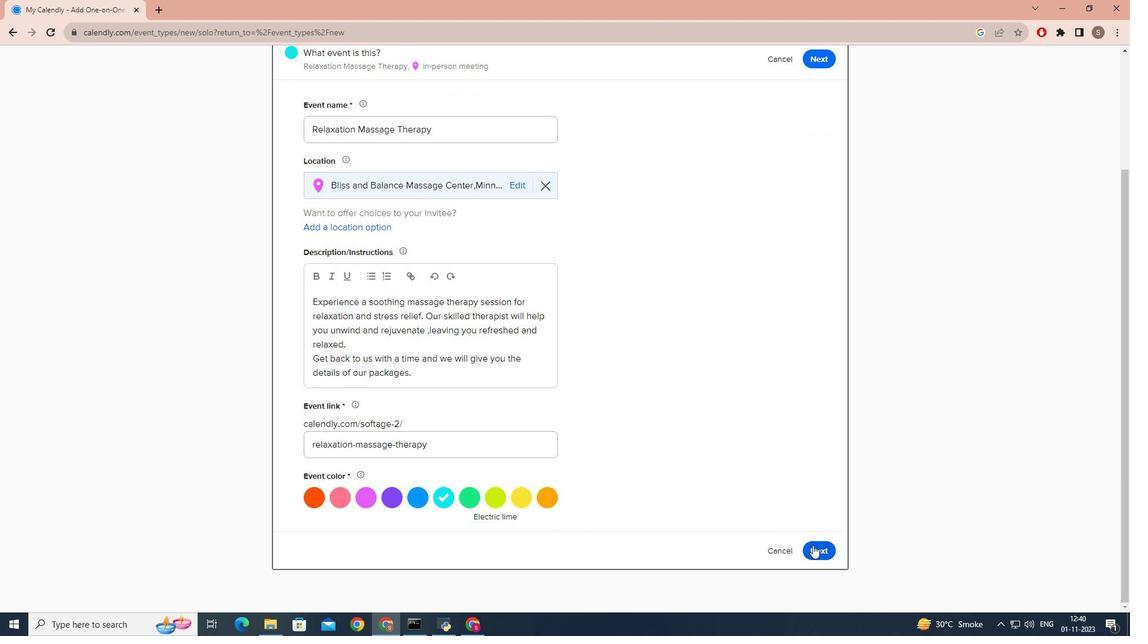 
Action: Mouse moved to (360, 346)
Screenshot: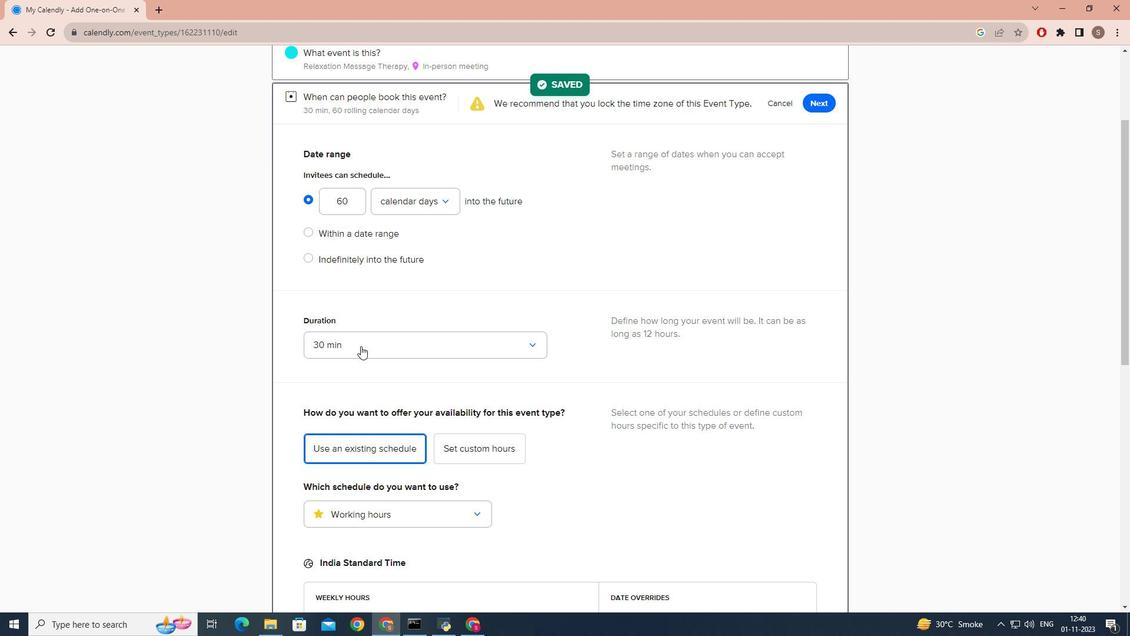 
Action: Mouse pressed left at (360, 346)
Screenshot: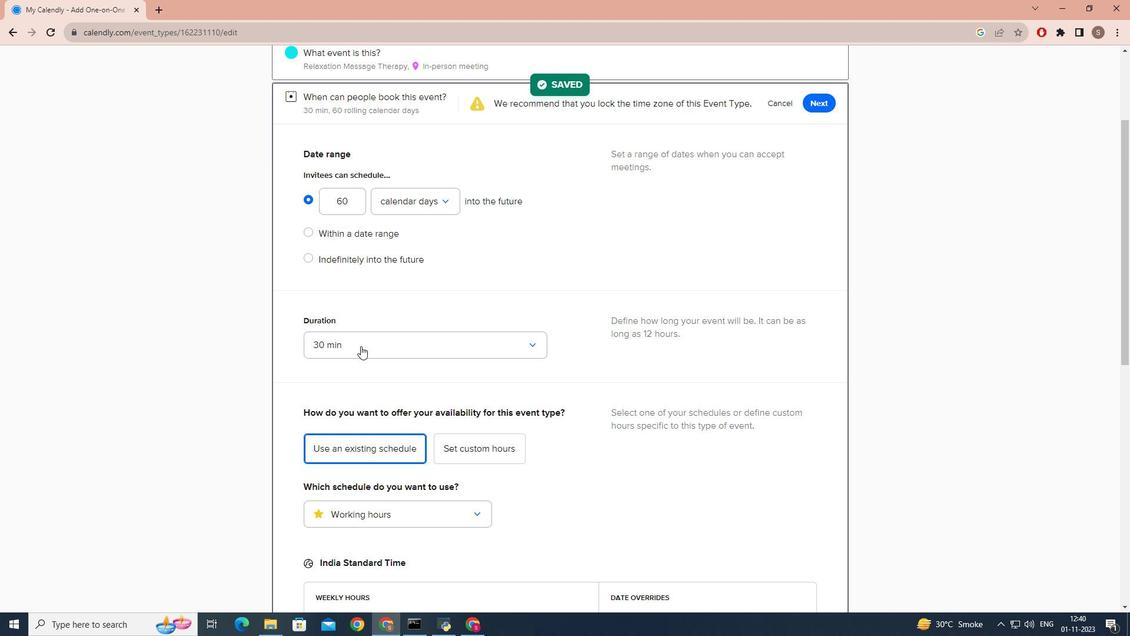 
Action: Mouse moved to (351, 415)
Screenshot: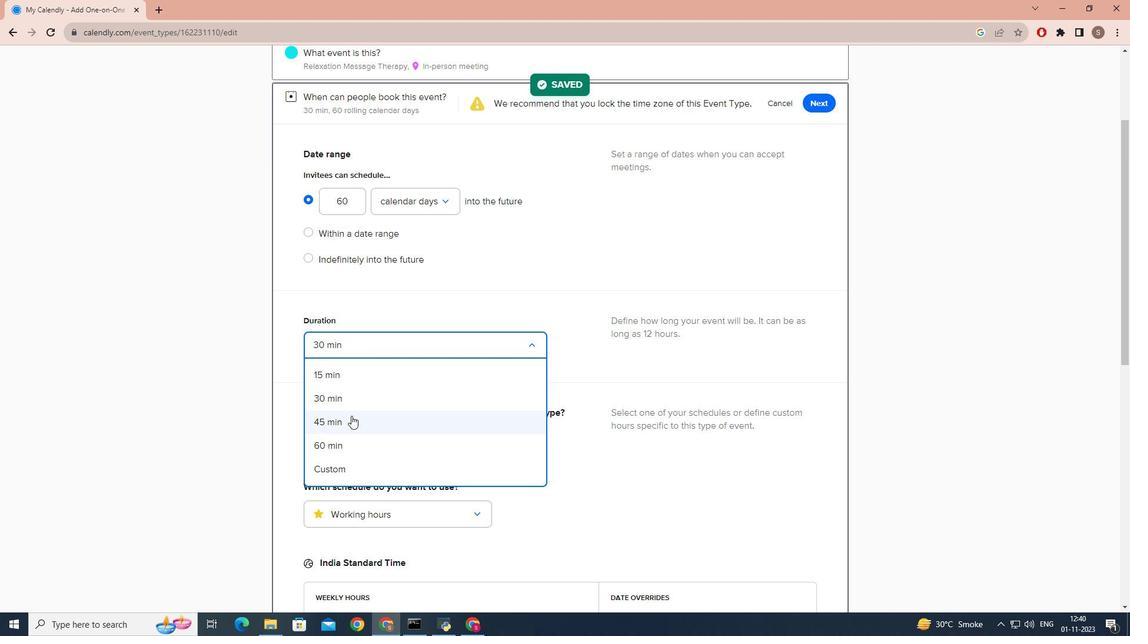 
Action: Mouse pressed left at (351, 415)
Screenshot: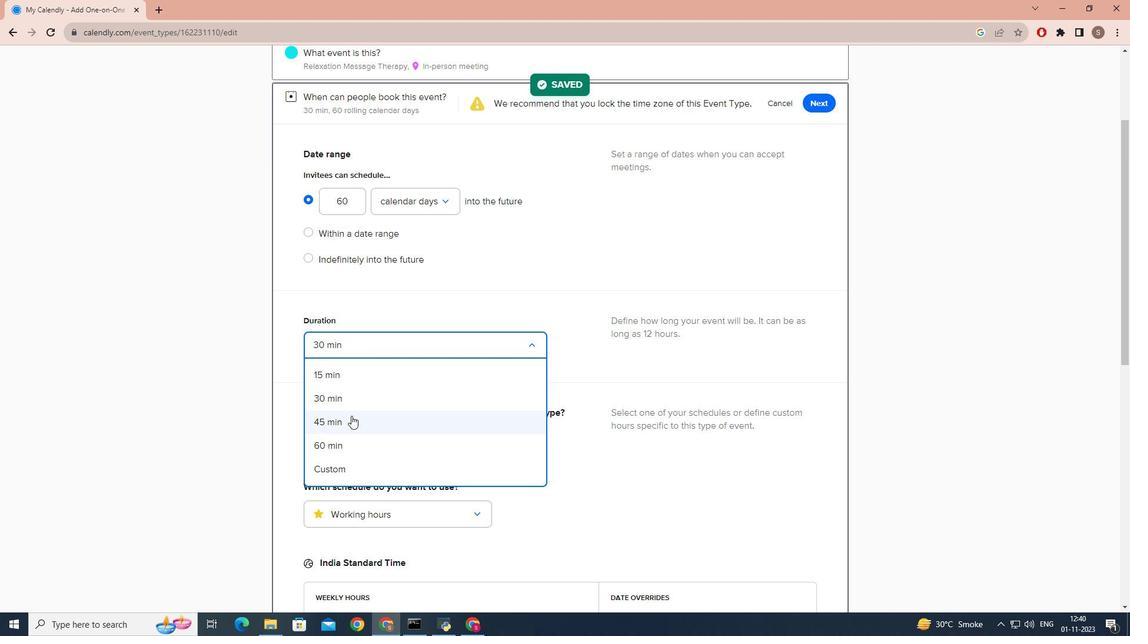 
Action: Mouse moved to (667, 407)
Screenshot: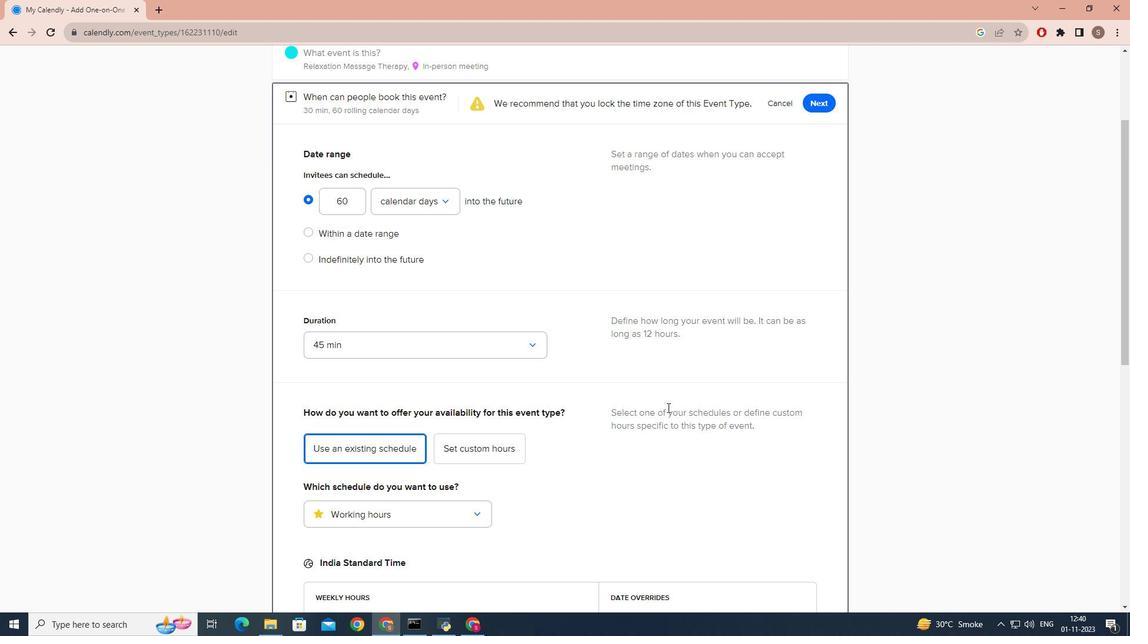 
Action: Mouse scrolled (667, 406) with delta (0, 0)
Screenshot: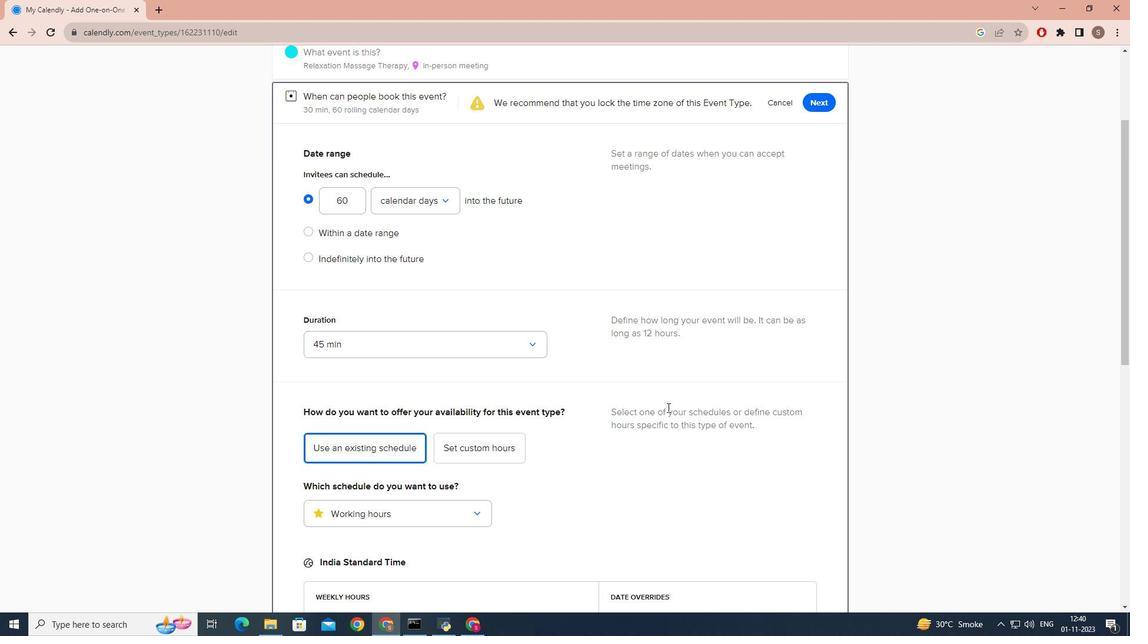
Action: Mouse scrolled (667, 406) with delta (0, 0)
Screenshot: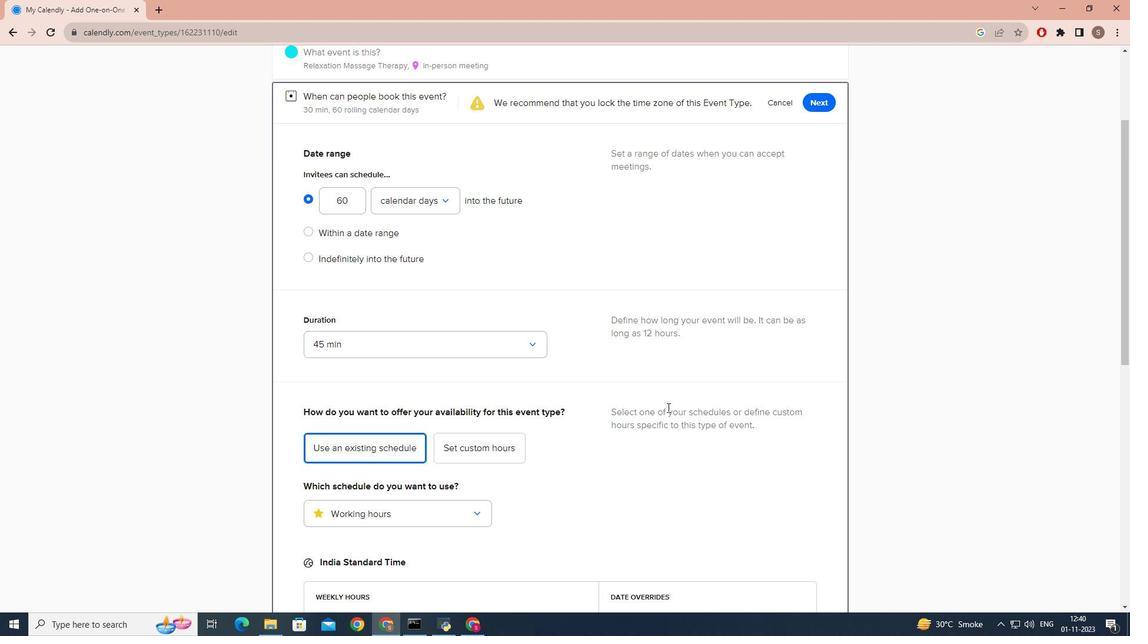 
Action: Mouse scrolled (667, 406) with delta (0, 0)
Screenshot: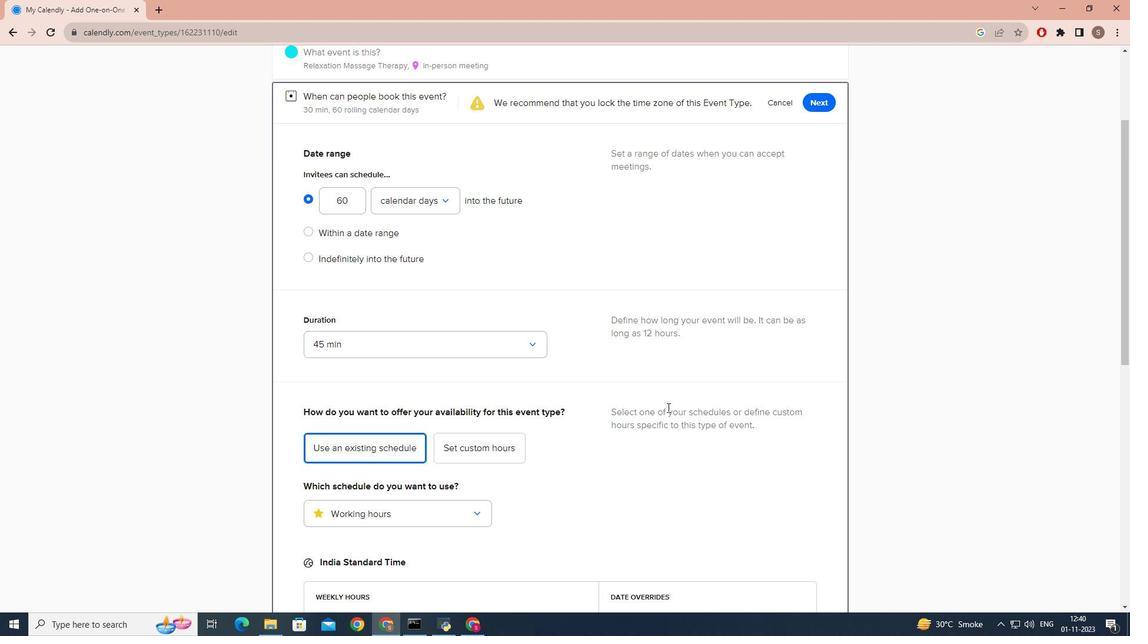 
Action: Mouse scrolled (667, 406) with delta (0, 0)
Screenshot: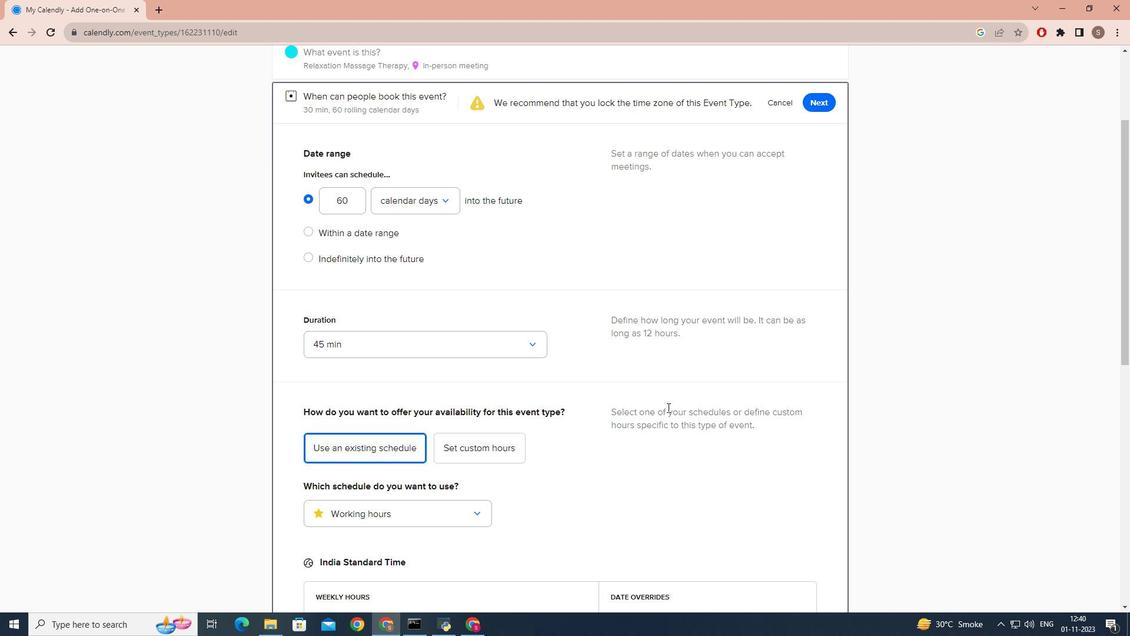 
Action: Mouse scrolled (667, 406) with delta (0, 0)
Screenshot: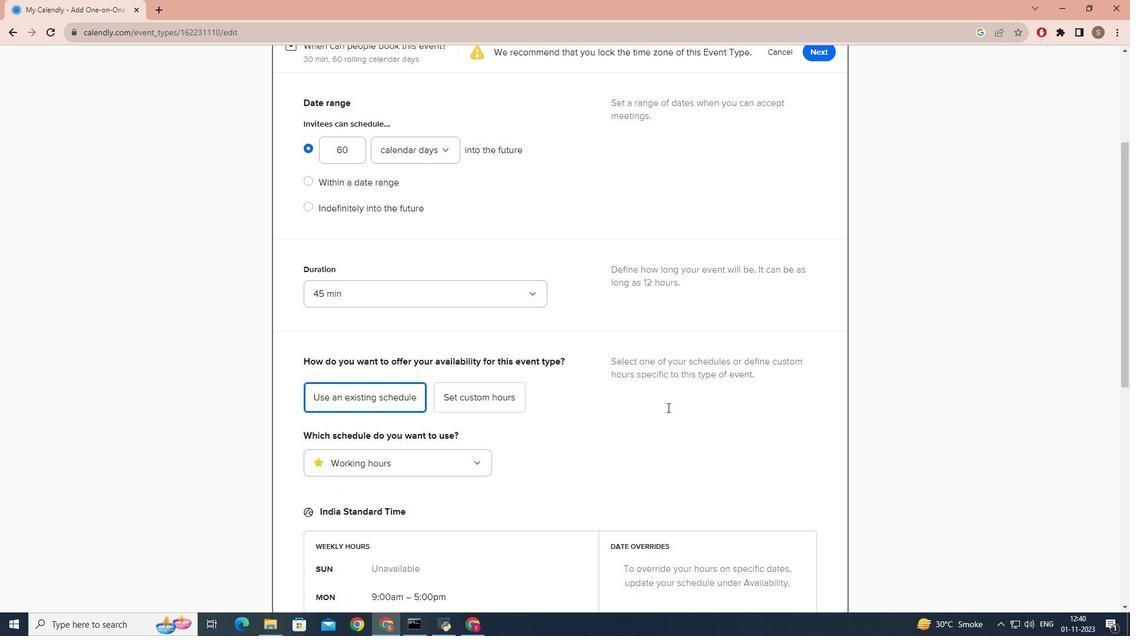 
Action: Mouse scrolled (667, 406) with delta (0, 0)
Screenshot: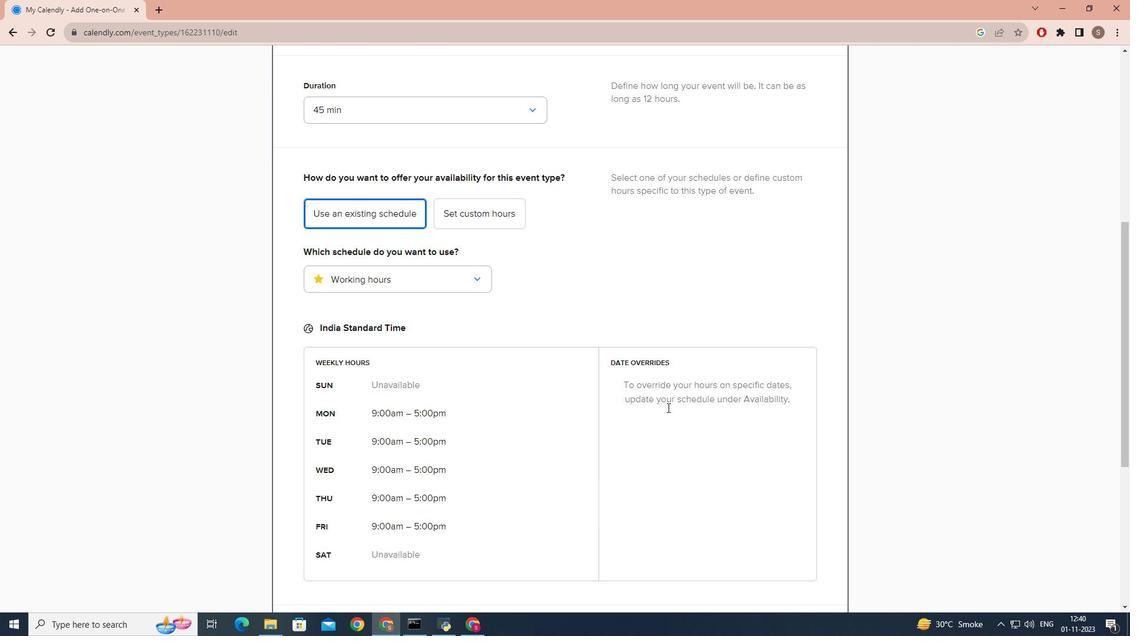 
Action: Mouse scrolled (667, 406) with delta (0, 0)
Screenshot: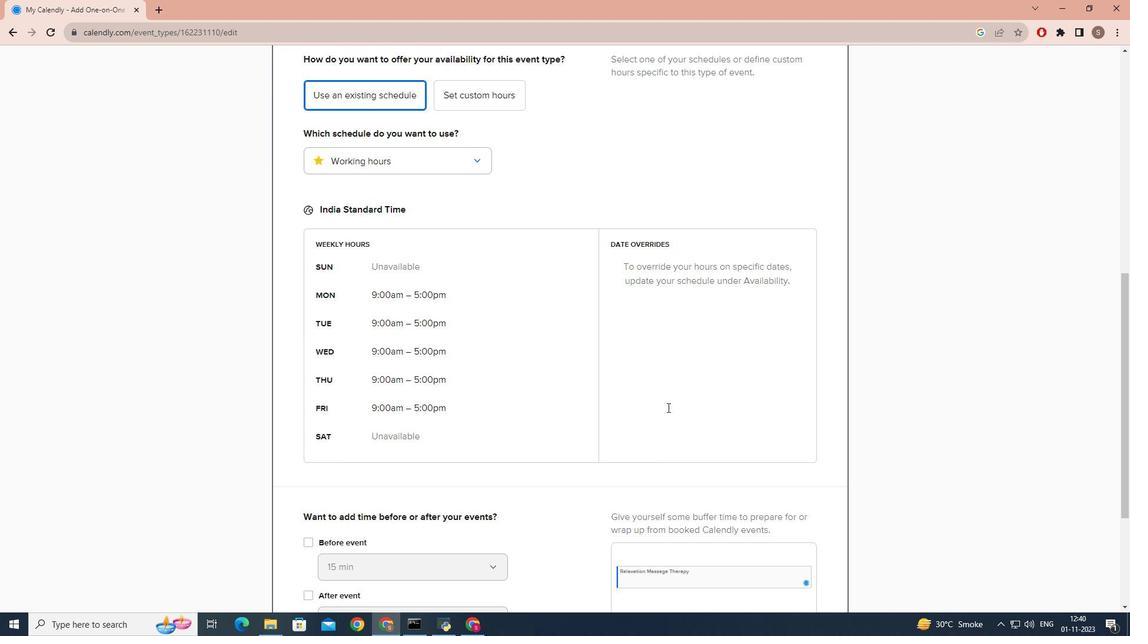 
Action: Mouse scrolled (667, 406) with delta (0, 0)
Screenshot: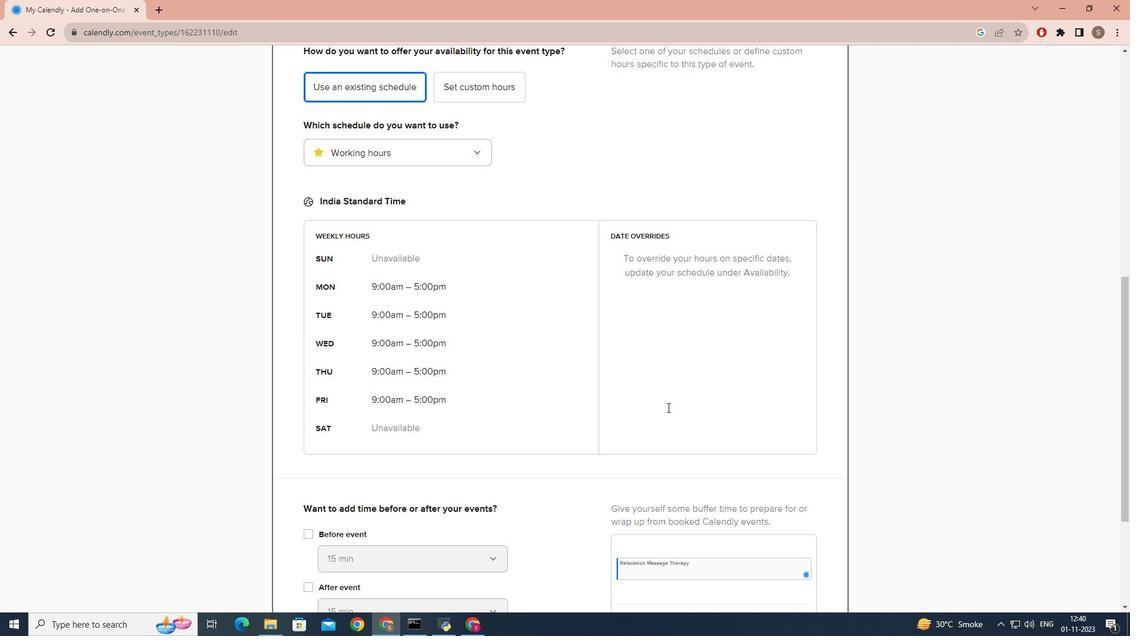 
Action: Mouse scrolled (667, 406) with delta (0, 0)
Screenshot: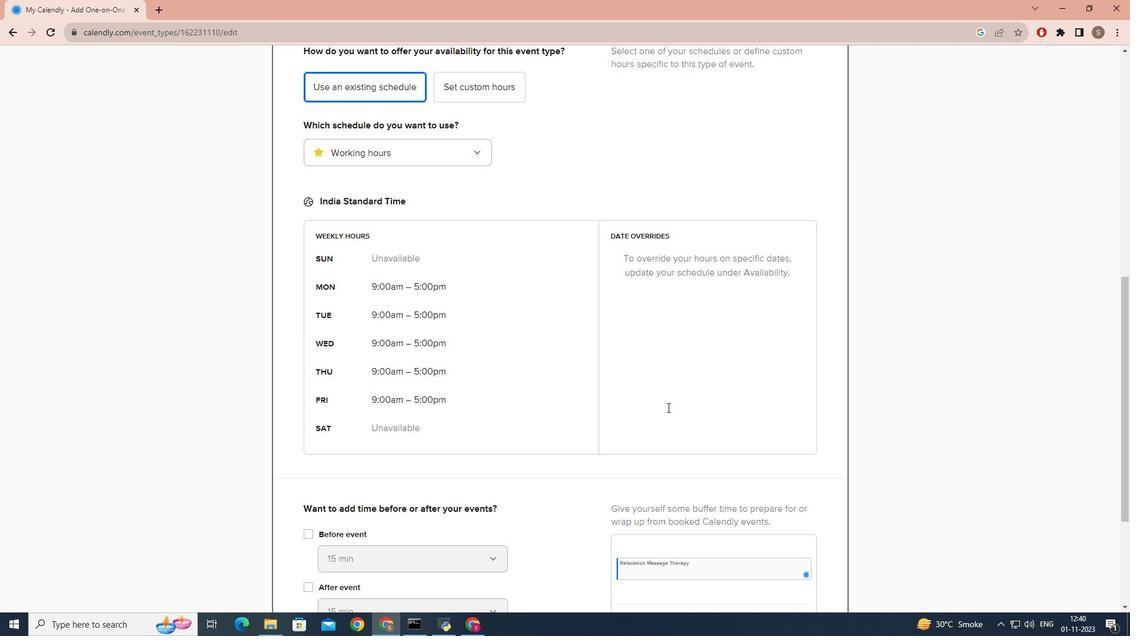 
Action: Mouse scrolled (667, 406) with delta (0, 0)
Screenshot: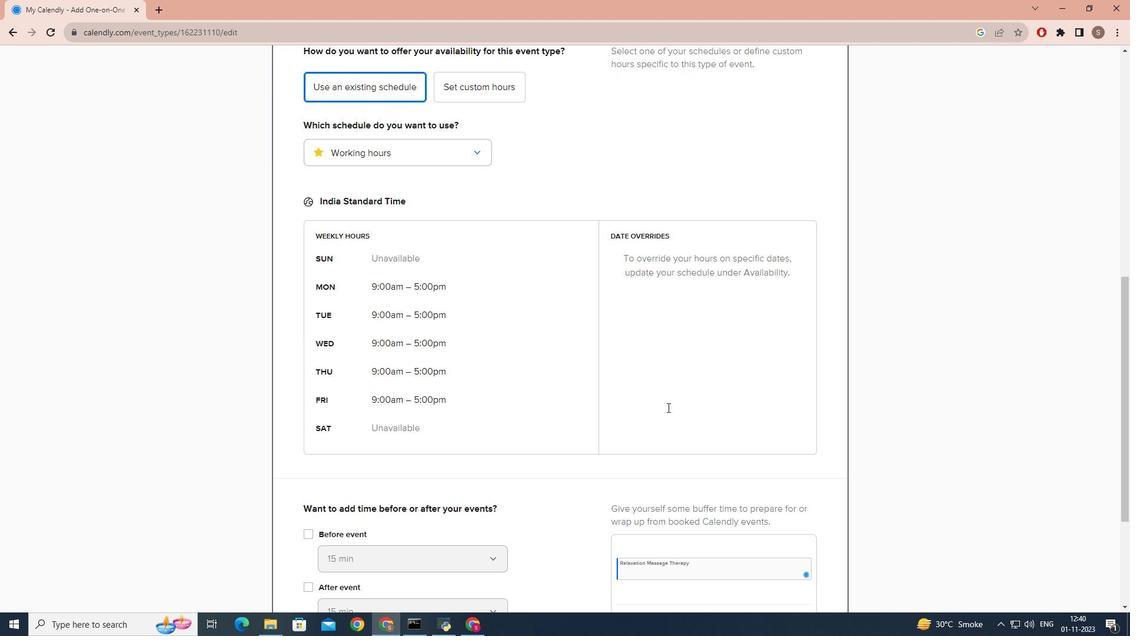 
Action: Mouse scrolled (667, 406) with delta (0, 0)
Screenshot: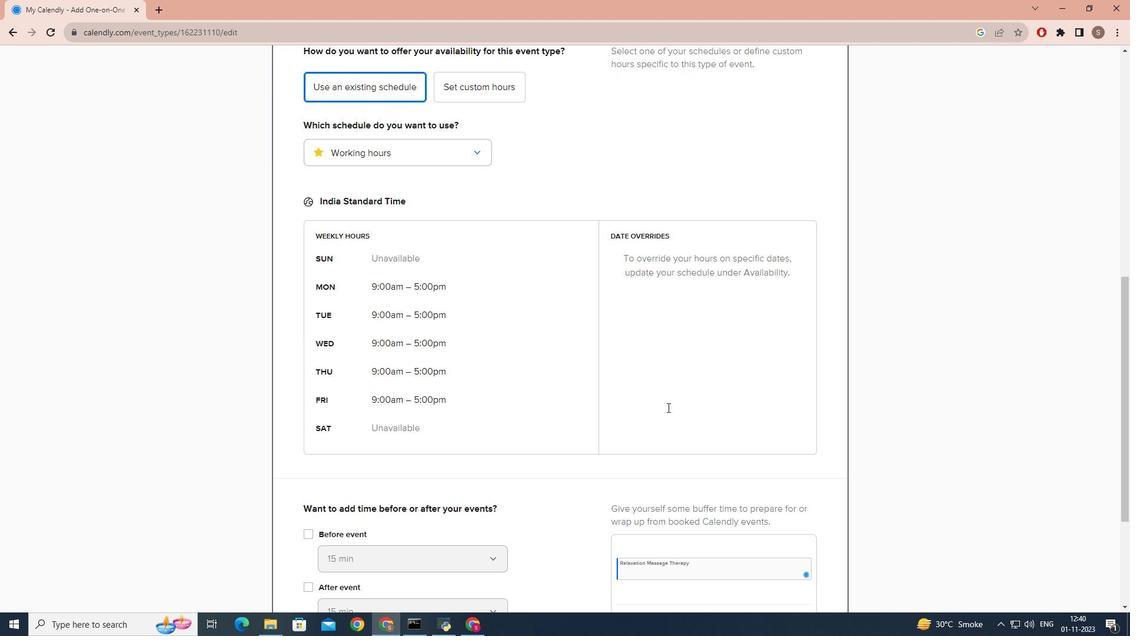 
Action: Mouse scrolled (667, 406) with delta (0, 0)
Screenshot: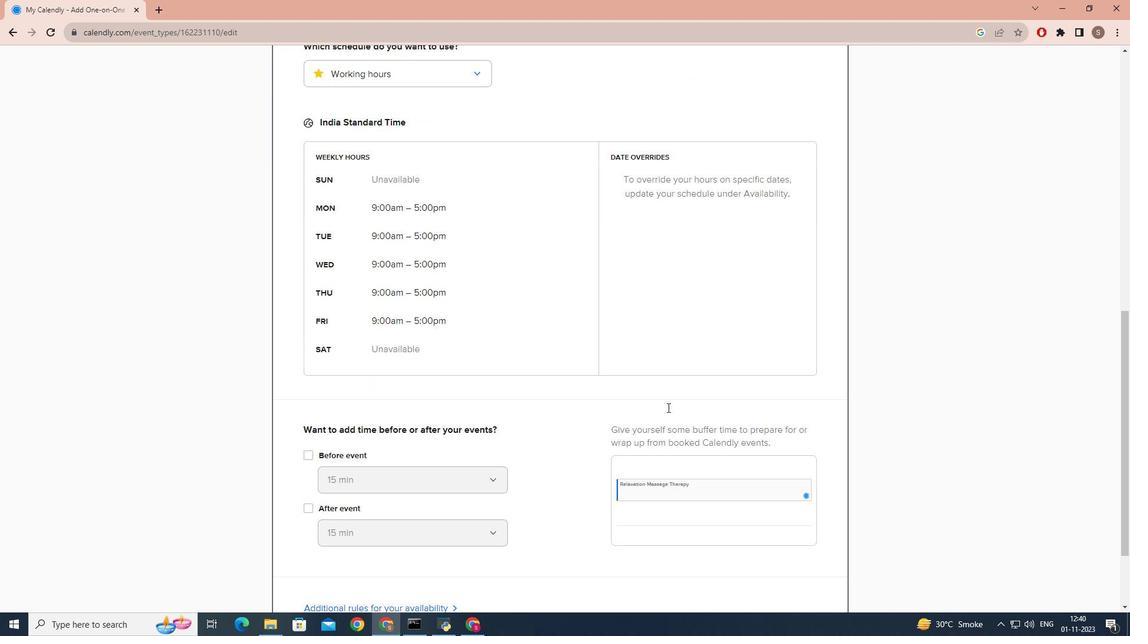 
Action: Mouse moved to (668, 411)
Screenshot: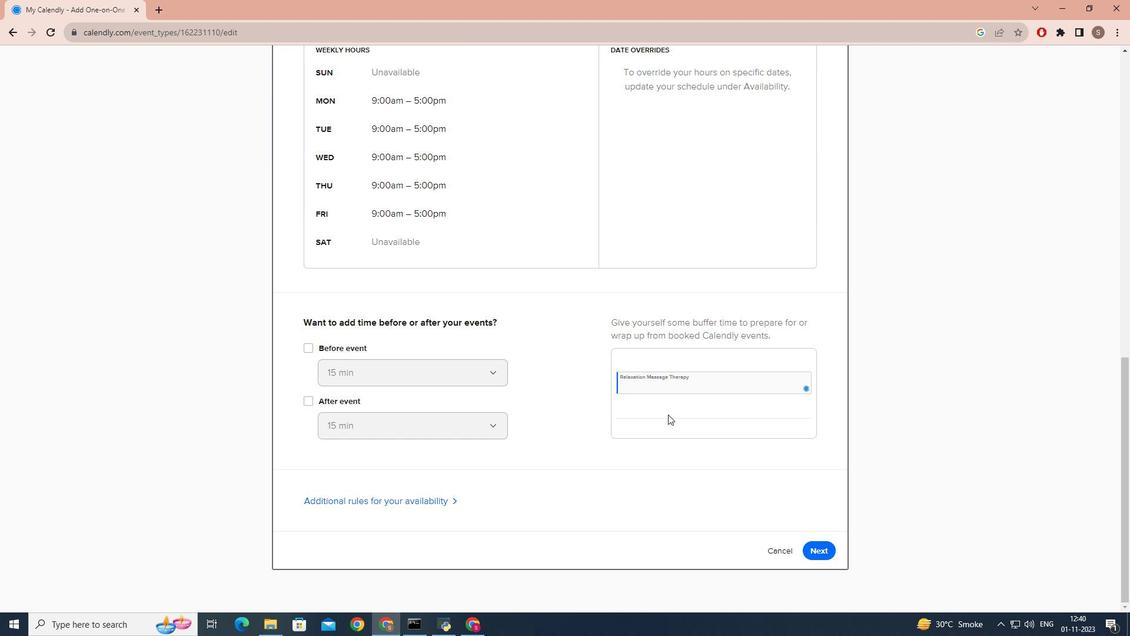 
Action: Mouse scrolled (668, 410) with delta (0, 0)
Screenshot: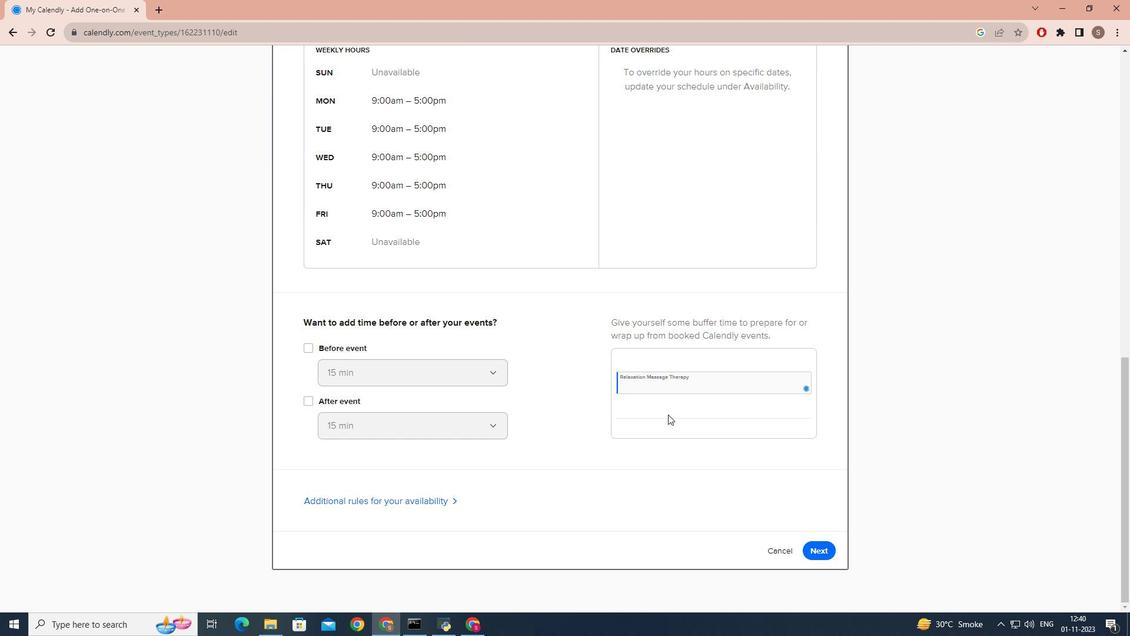 
Action: Mouse moved to (668, 412)
Screenshot: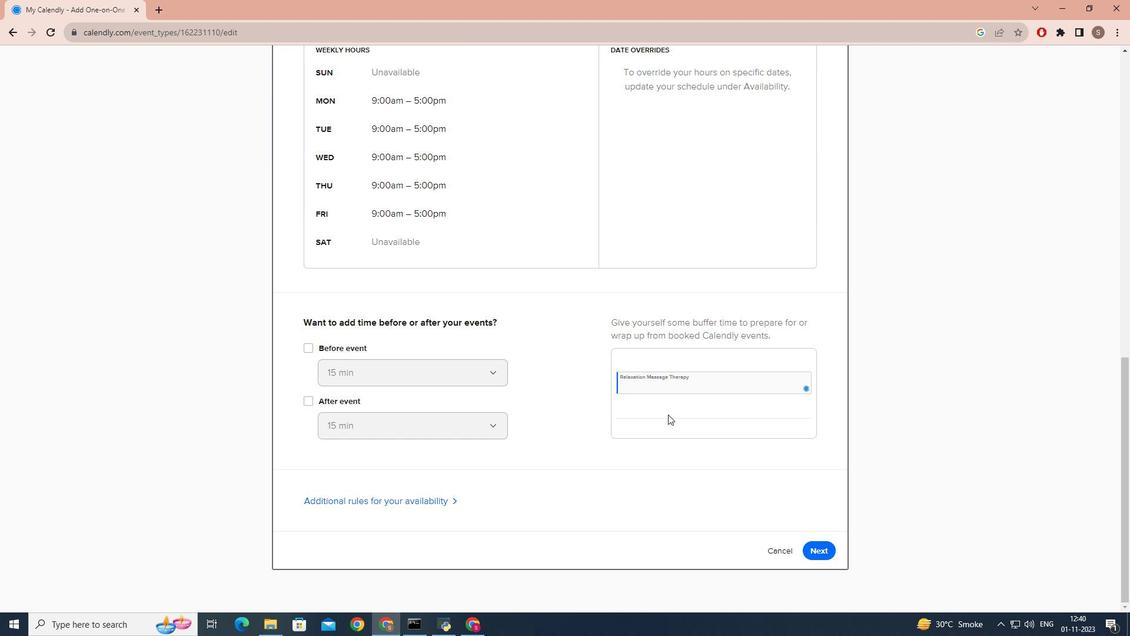 
Action: Mouse scrolled (668, 411) with delta (0, 0)
Screenshot: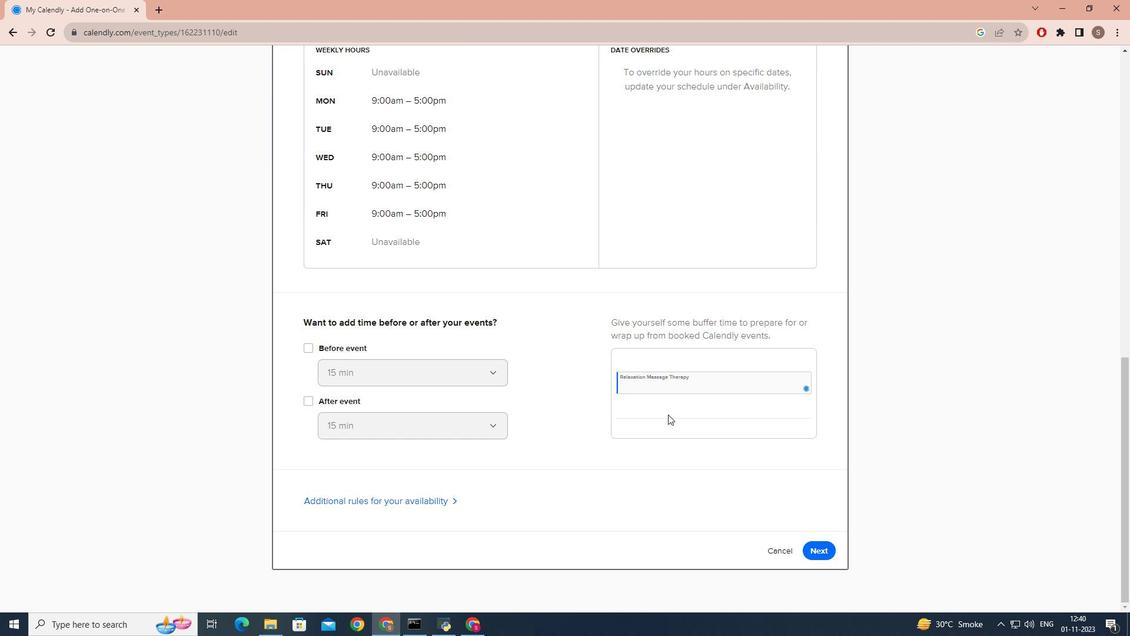 
Action: Mouse moved to (811, 542)
Screenshot: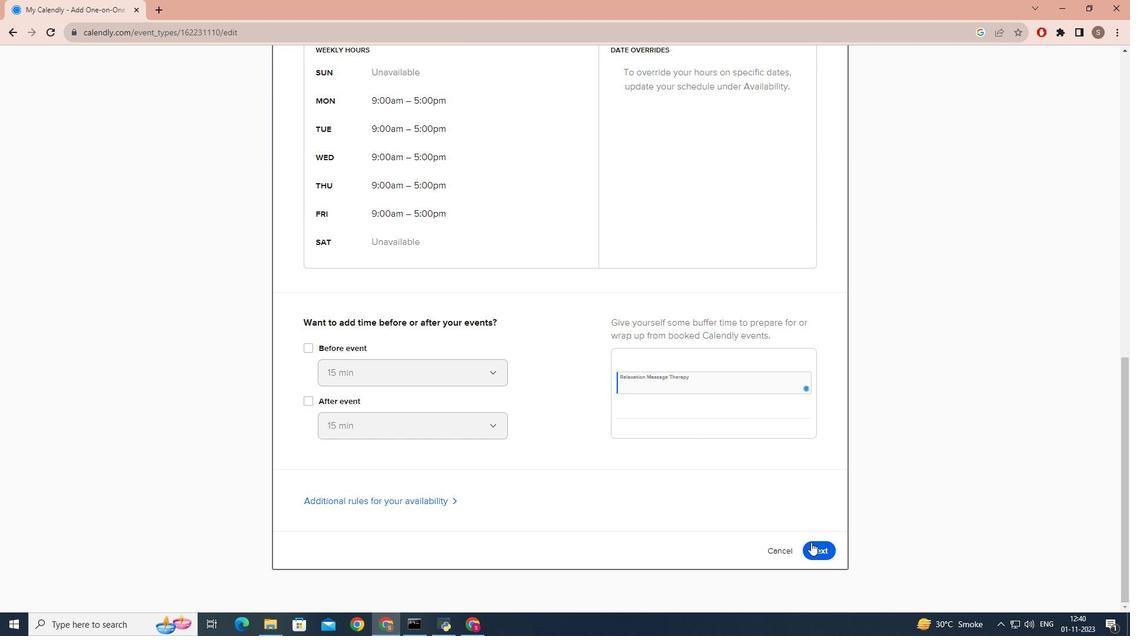 
Action: Mouse pressed left at (811, 542)
Screenshot: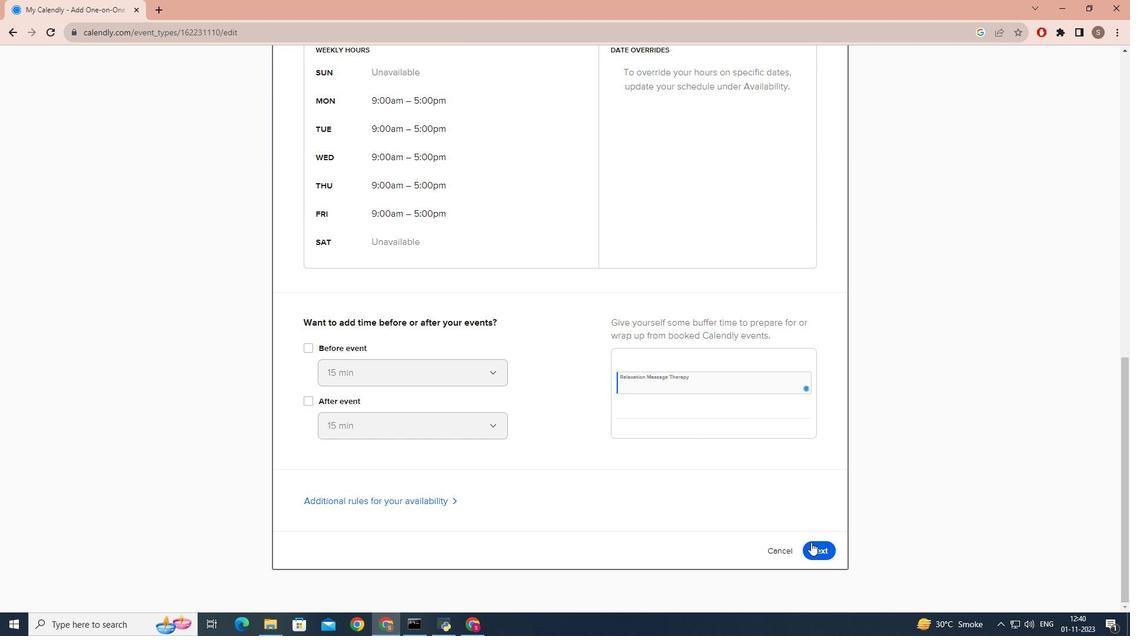 
Action: Mouse moved to (810, 542)
Screenshot: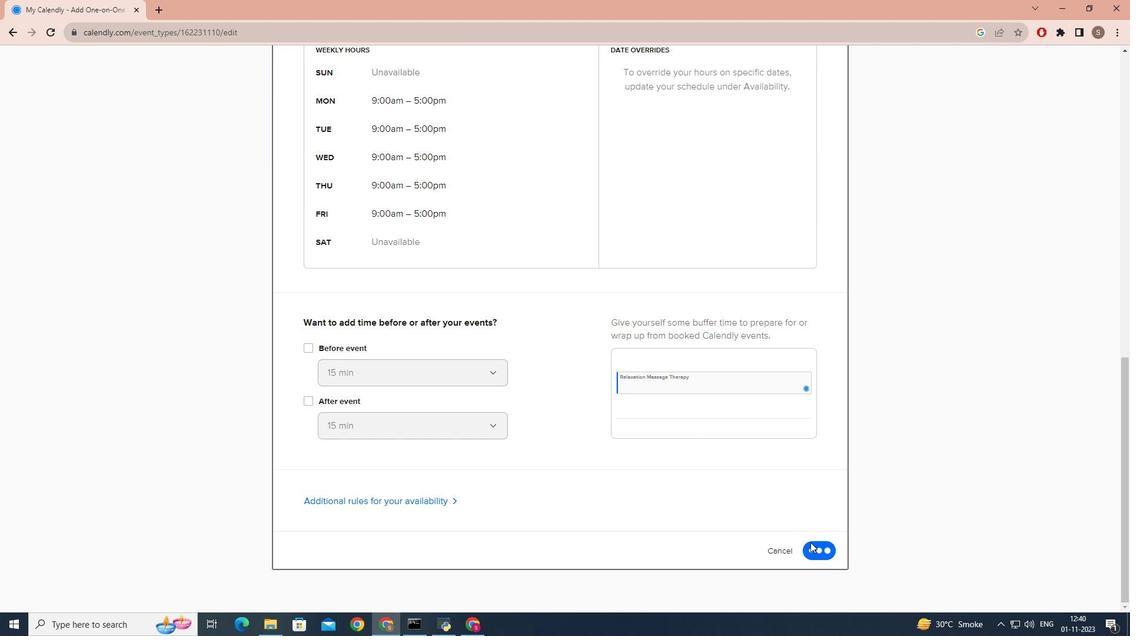 
